 Task: Explore Airbnb accommodation in Dukku, Nigeria from 17th December, 2023 to 21st December, 2023 for 2 adults. Place can be private room with 1  bedroom having 2 beds and 1 bathroom. Property type can be flat. Amenities needed are: wifi.
Action: Mouse moved to (411, 69)
Screenshot: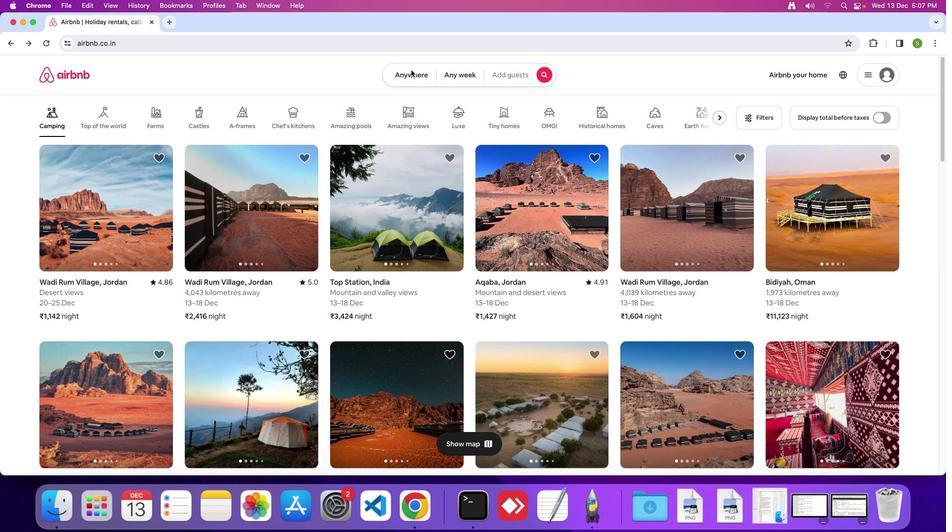 
Action: Mouse pressed left at (411, 69)
Screenshot: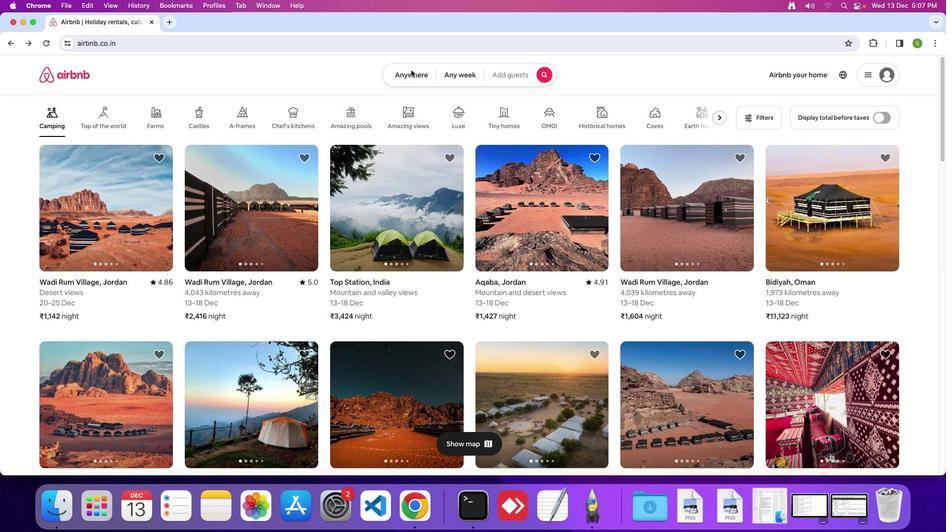 
Action: Mouse moved to (408, 74)
Screenshot: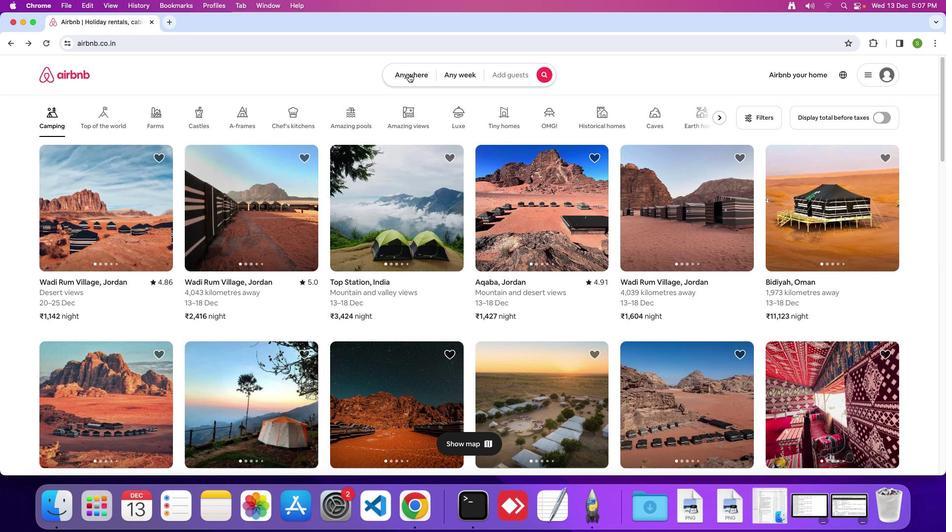 
Action: Mouse pressed left at (408, 74)
Screenshot: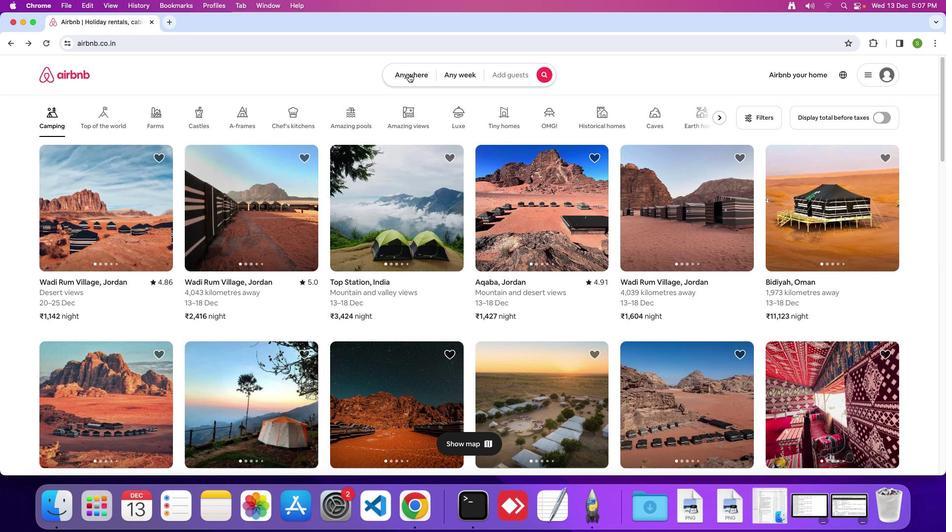 
Action: Mouse moved to (354, 100)
Screenshot: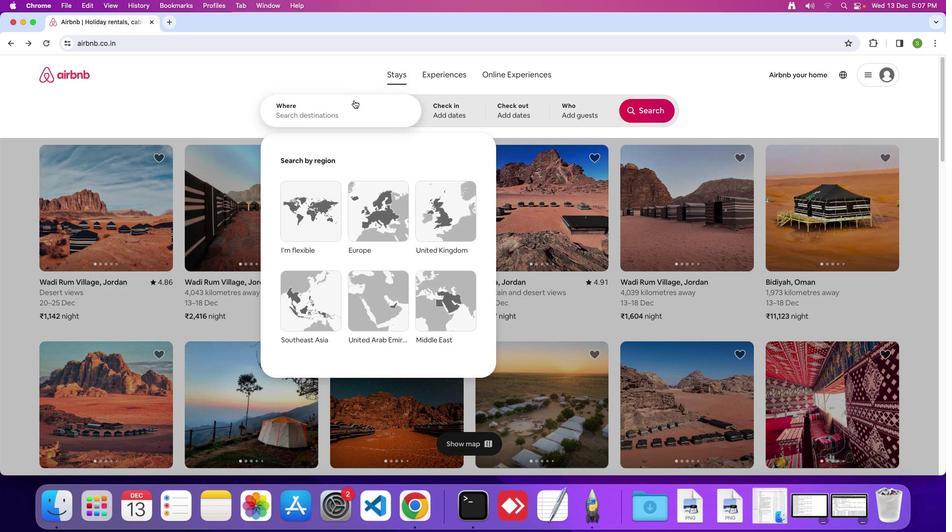 
Action: Mouse pressed left at (354, 100)
Screenshot: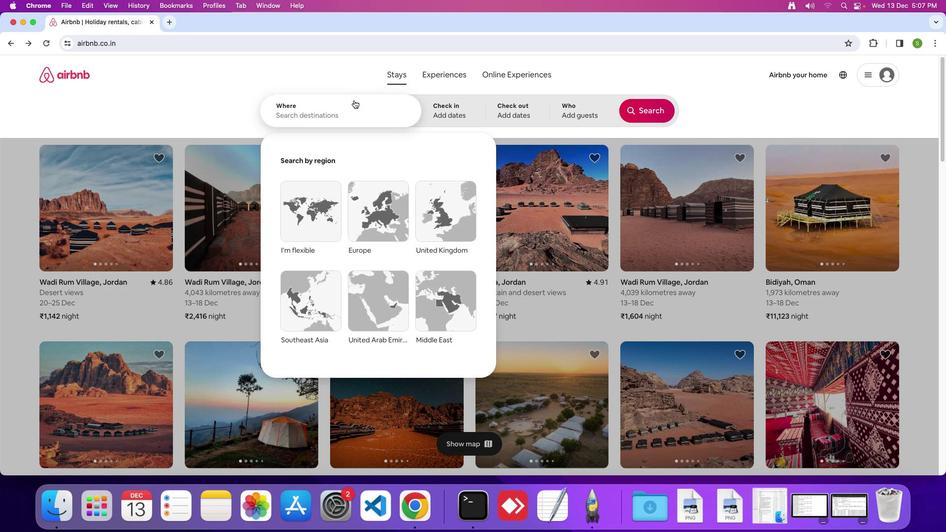 
Action: Mouse moved to (355, 100)
Screenshot: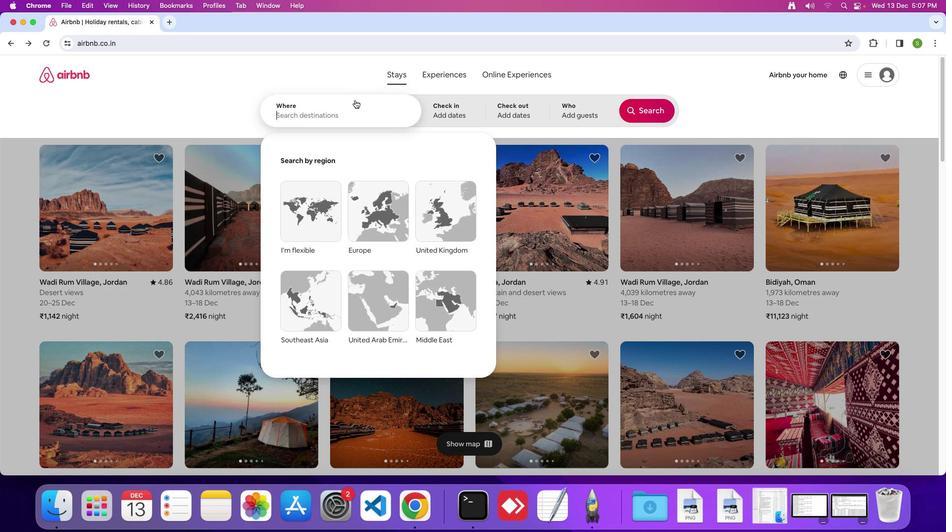 
Action: Key pressed 'D'Key.caps_lock
Screenshot: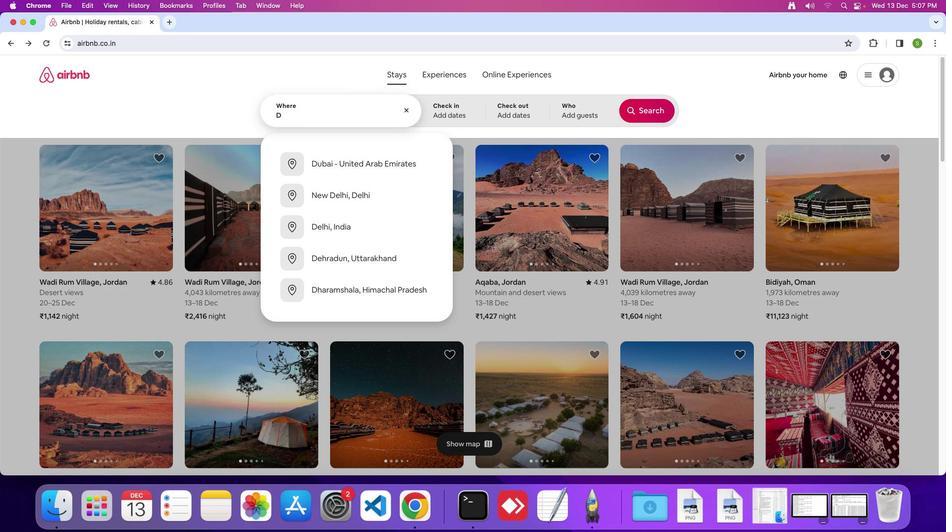 
Action: Mouse moved to (355, 100)
Screenshot: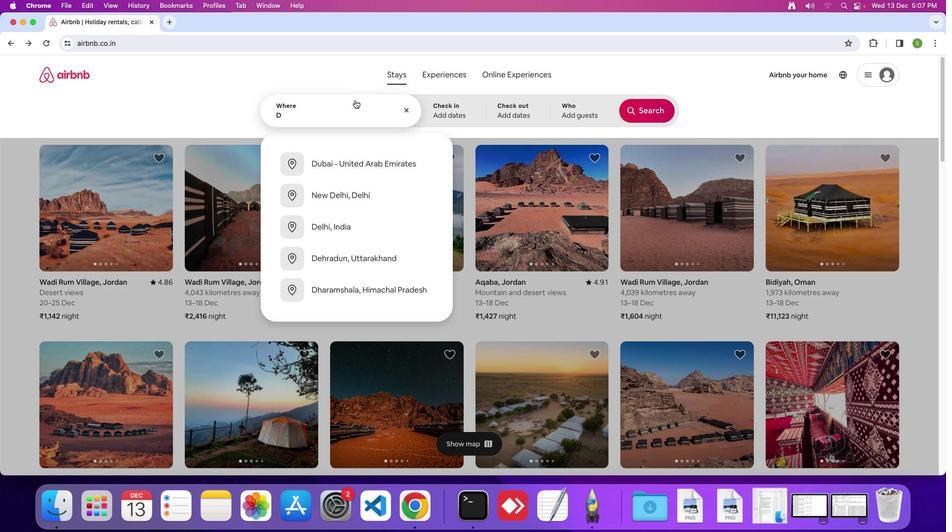 
Action: Key pressed 'u''k''k''u'','Key.spaceKey.shift'N''i''g''r''i''a'Key.leftKey.leftKey.left'a'Key.rightKey.leftKey.backspace'e'Key.rightKey.rightKey.rightKey.enter
Screenshot: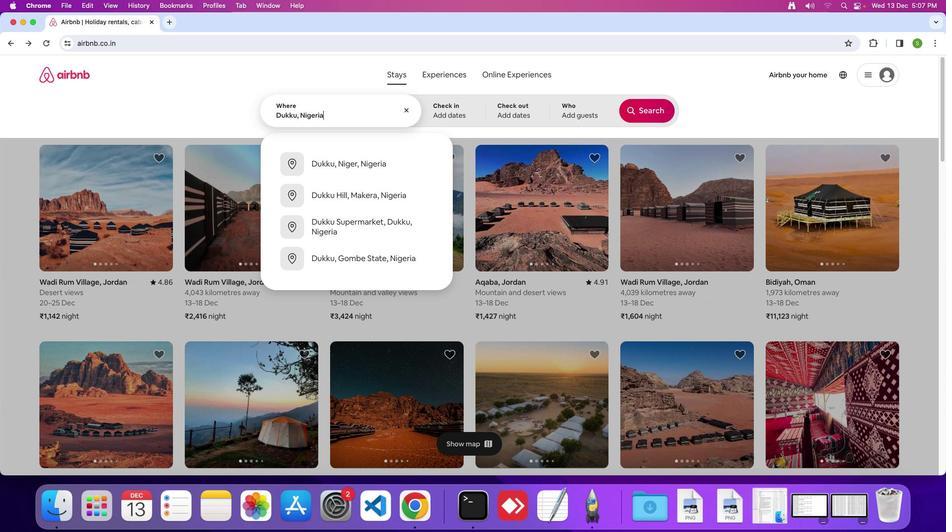 
Action: Mouse moved to (306, 304)
Screenshot: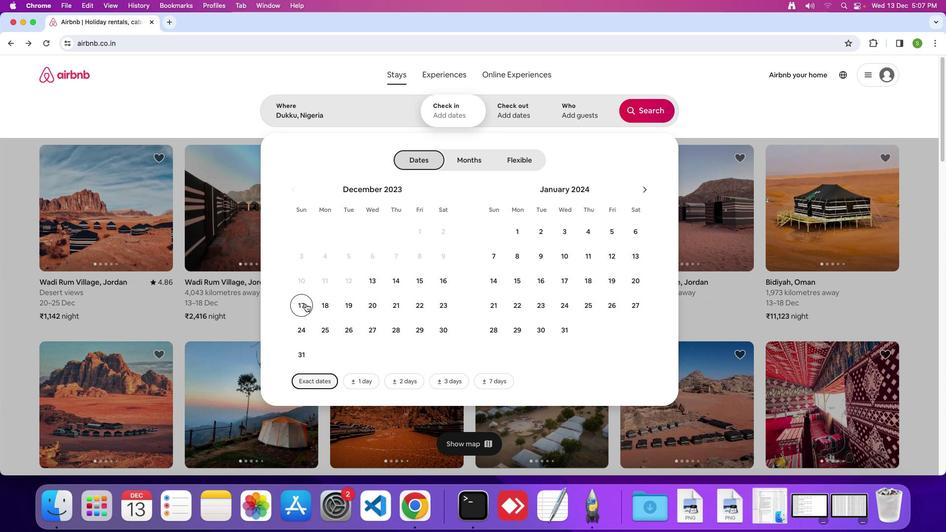 
Action: Mouse pressed left at (306, 304)
Screenshot: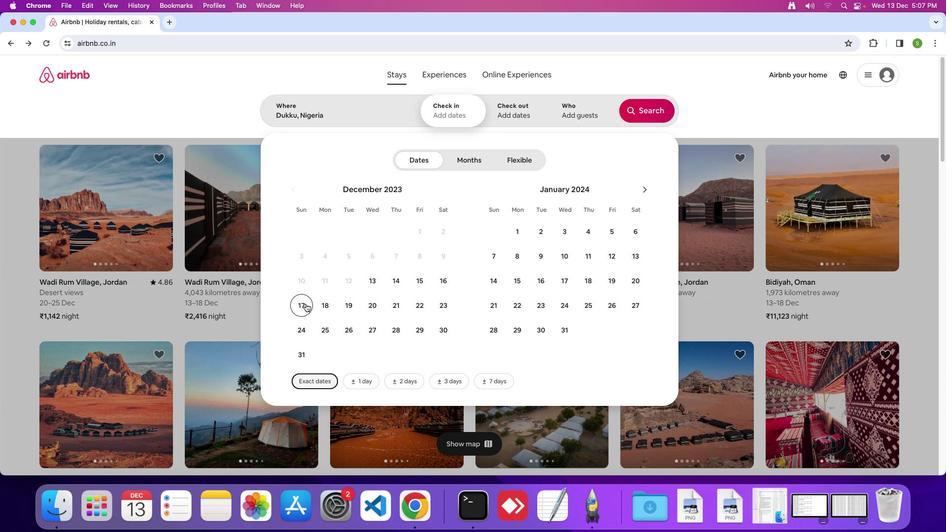 
Action: Mouse moved to (391, 305)
Screenshot: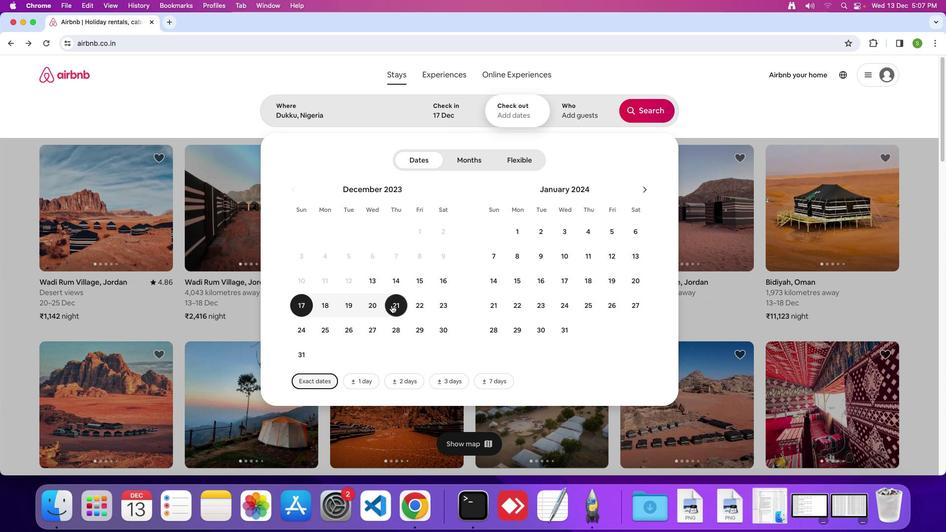 
Action: Mouse pressed left at (391, 305)
Screenshot: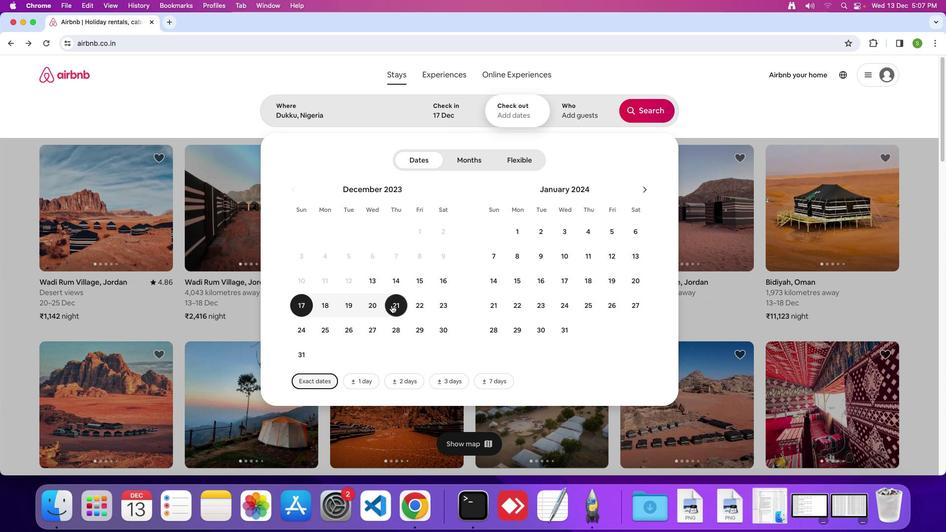 
Action: Mouse moved to (578, 115)
Screenshot: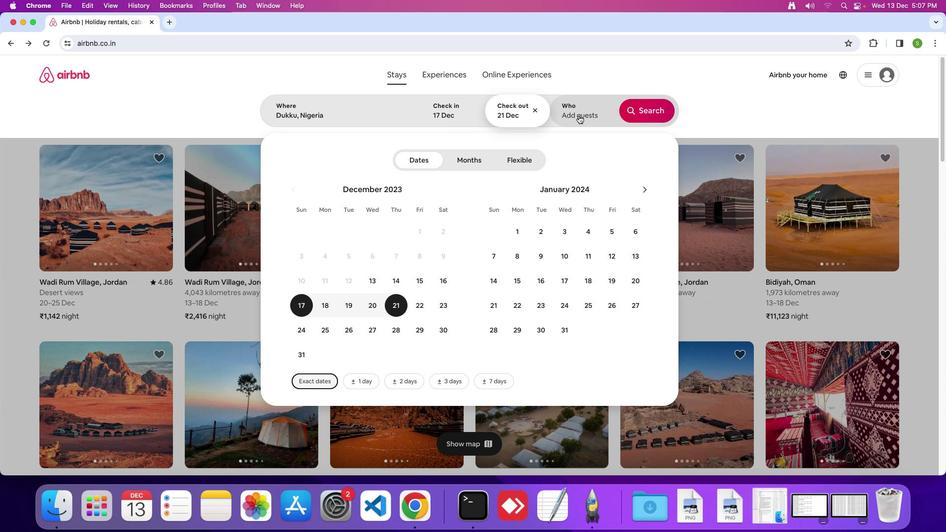
Action: Mouse pressed left at (578, 115)
Screenshot: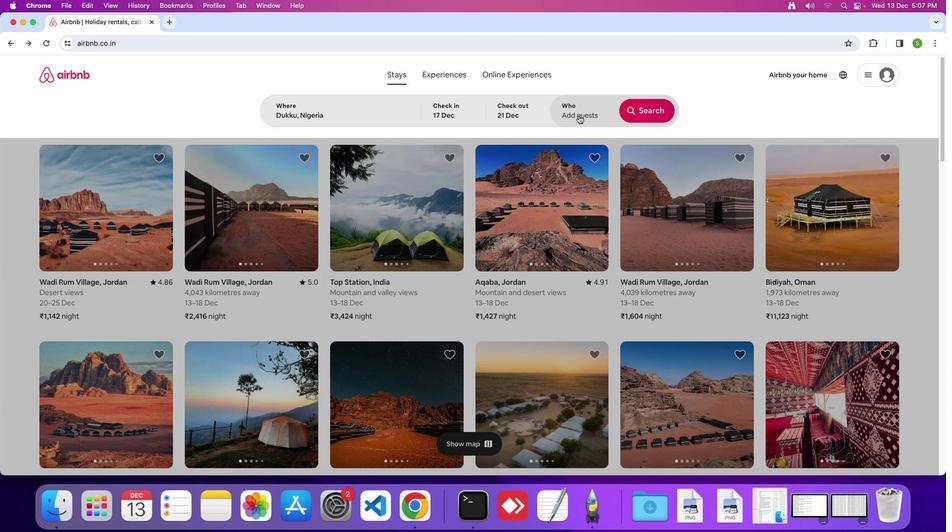 
Action: Mouse moved to (652, 166)
Screenshot: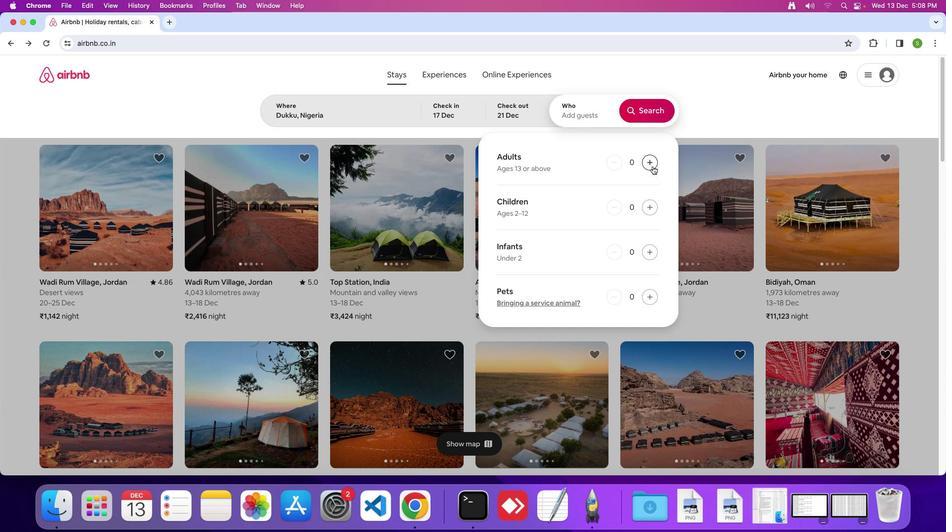 
Action: Mouse pressed left at (652, 166)
Screenshot: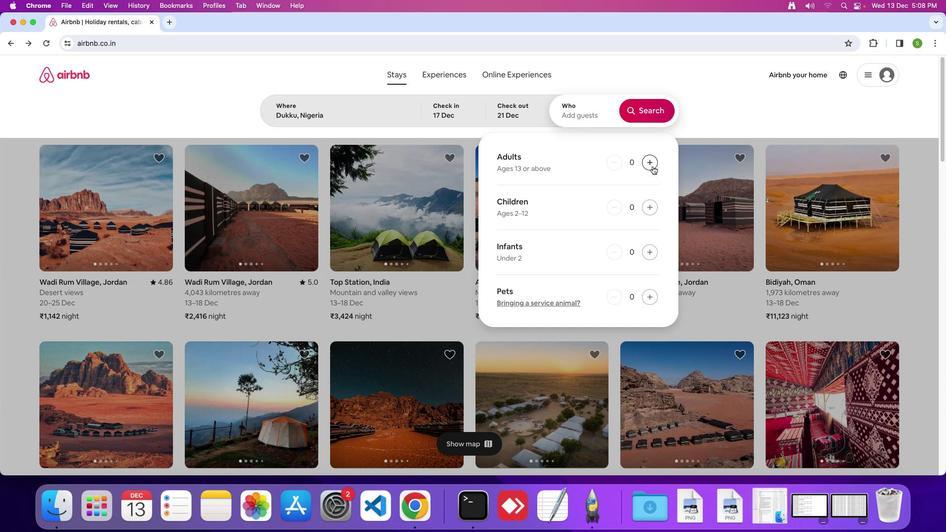 
Action: Mouse moved to (652, 164)
Screenshot: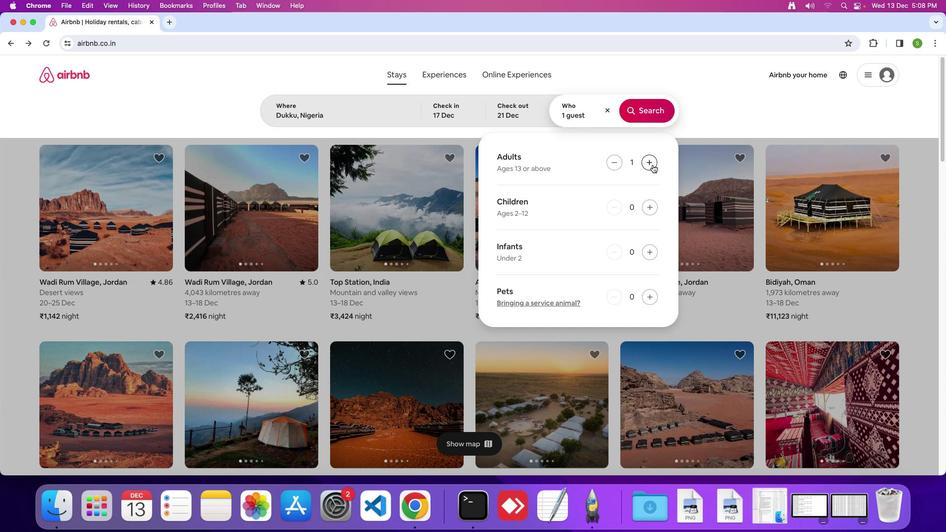 
Action: Mouse pressed left at (652, 164)
Screenshot: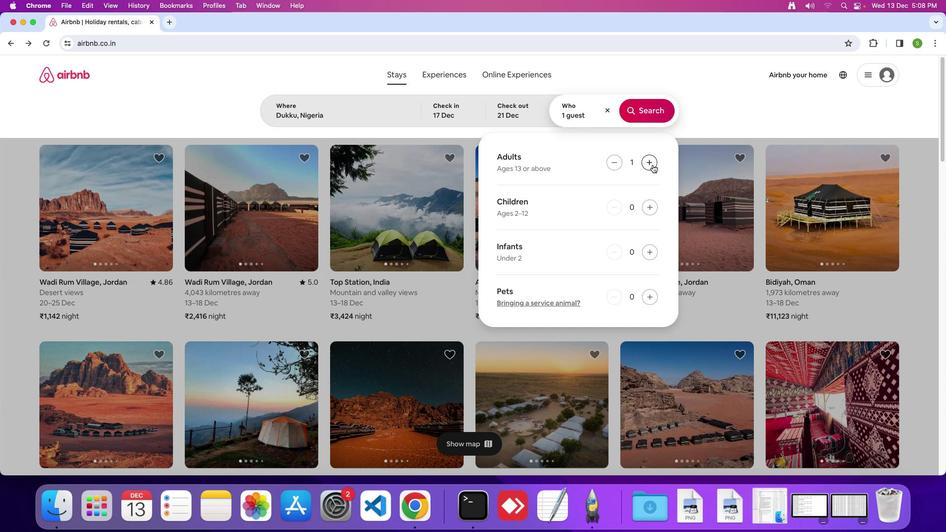 
Action: Mouse moved to (642, 118)
Screenshot: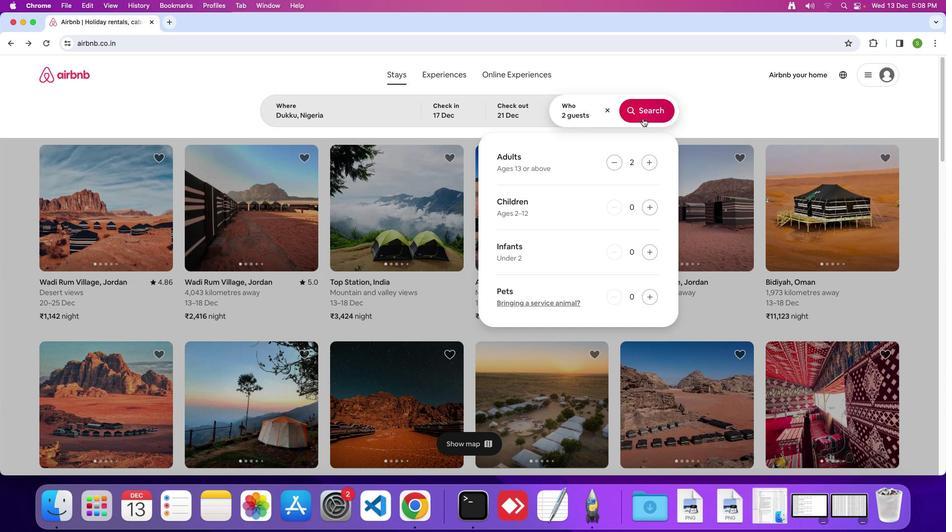 
Action: Mouse pressed left at (642, 118)
Screenshot: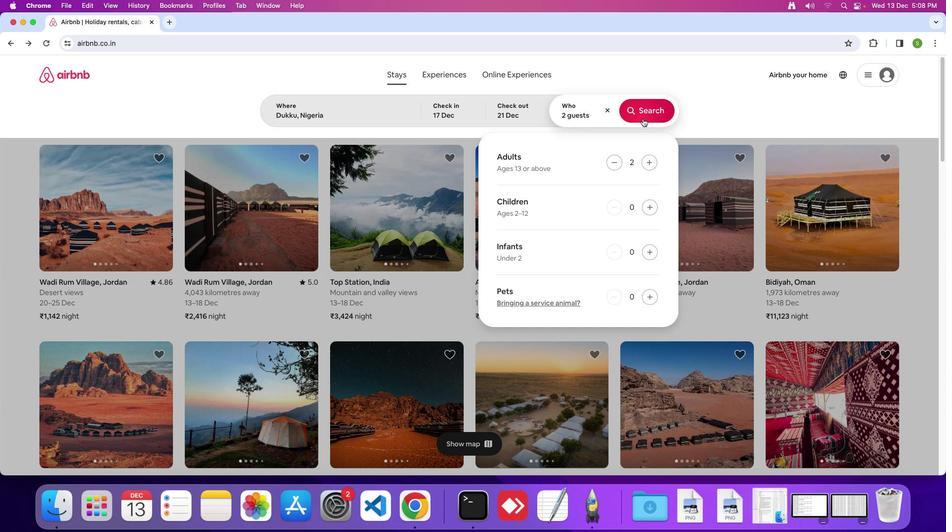 
Action: Mouse moved to (780, 115)
Screenshot: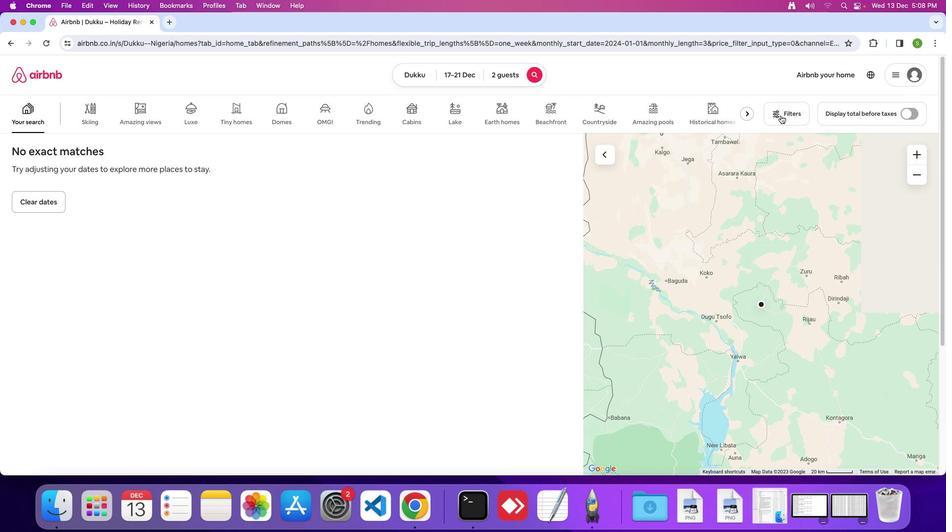 
Action: Mouse pressed left at (780, 115)
Screenshot: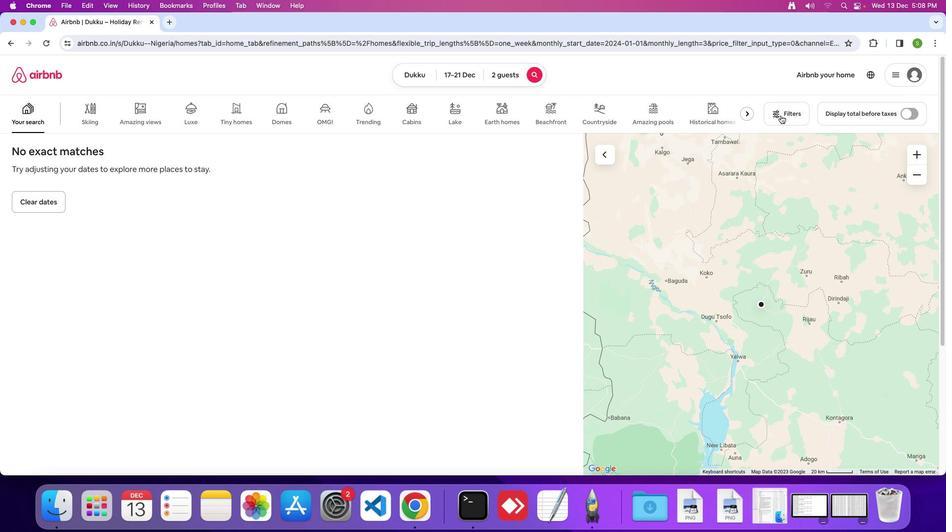 
Action: Mouse moved to (495, 230)
Screenshot: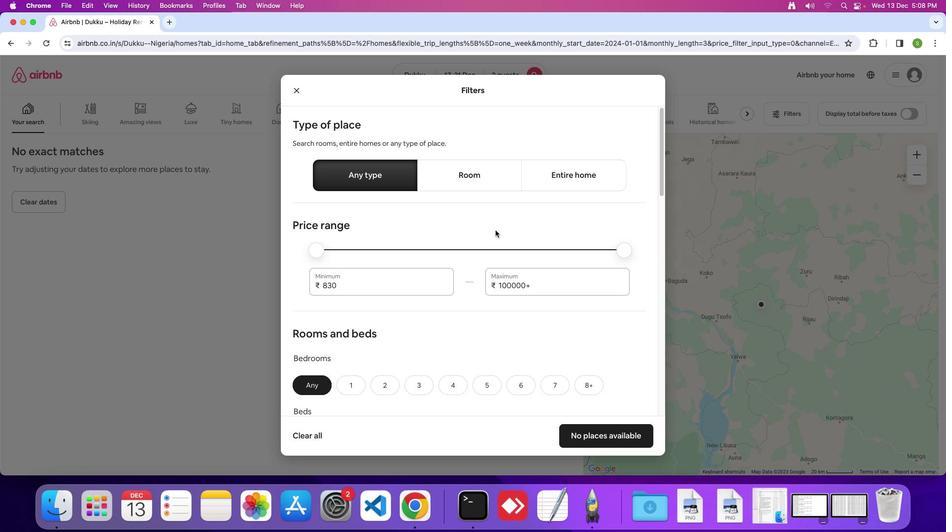 
Action: Mouse scrolled (495, 230) with delta (0, 0)
Screenshot: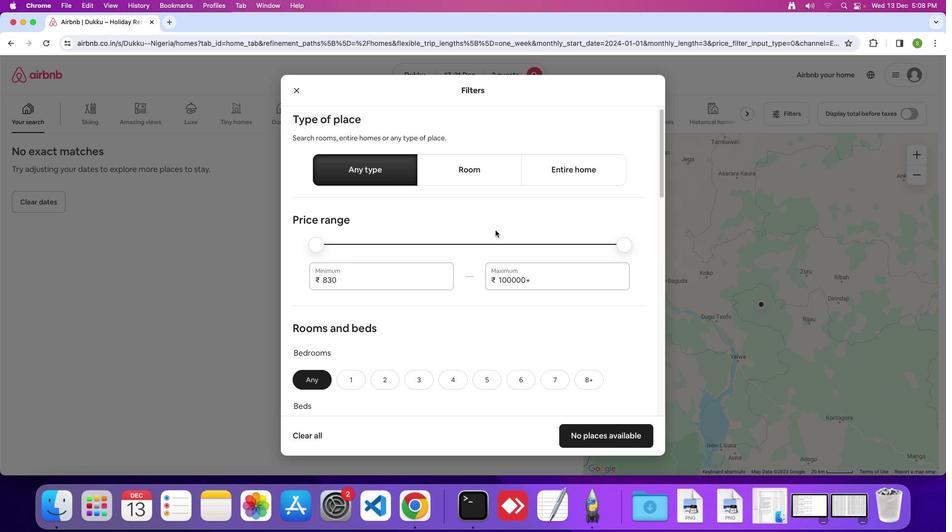 
Action: Mouse scrolled (495, 230) with delta (0, 0)
Screenshot: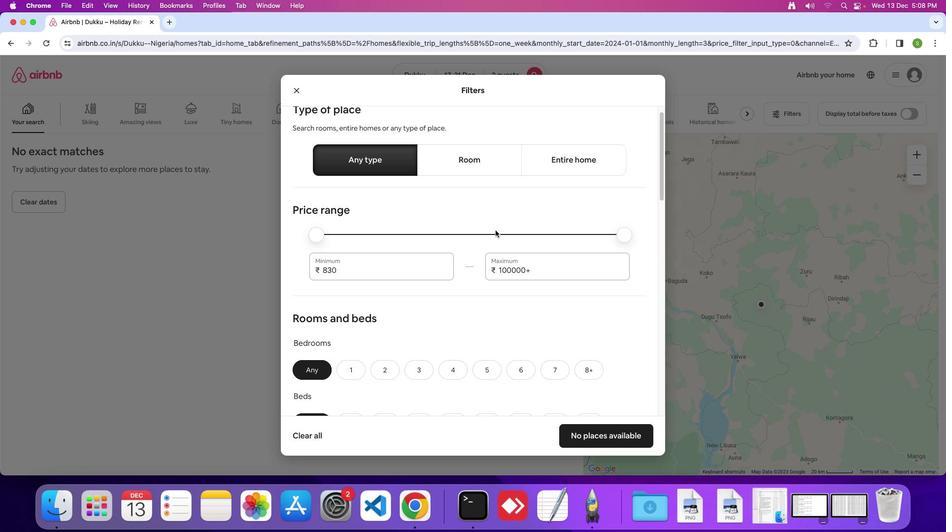 
Action: Mouse scrolled (495, 230) with delta (0, 0)
Screenshot: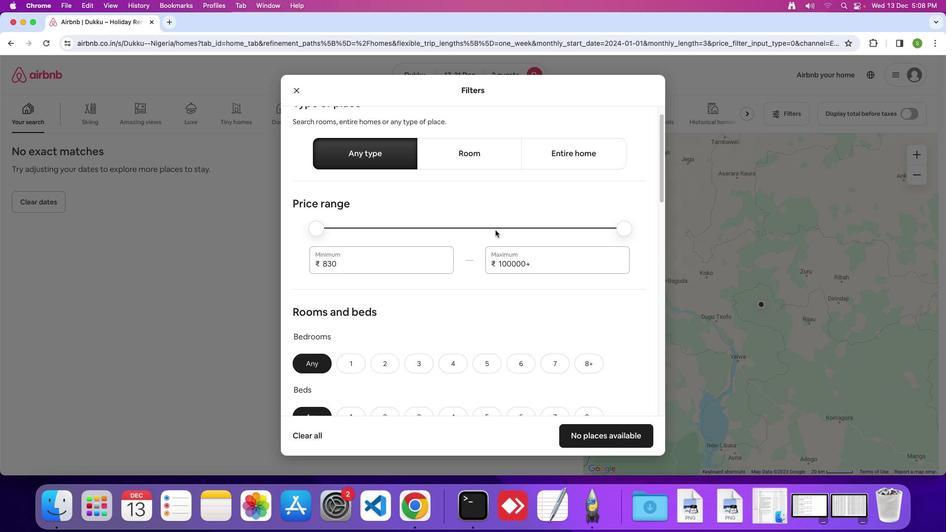 
Action: Mouse scrolled (495, 230) with delta (0, 0)
Screenshot: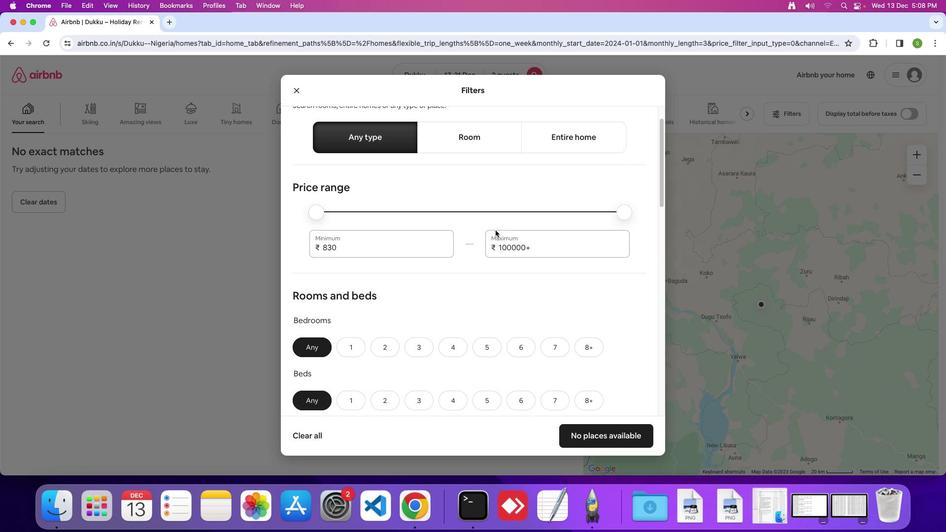 
Action: Mouse scrolled (495, 230) with delta (0, 0)
Screenshot: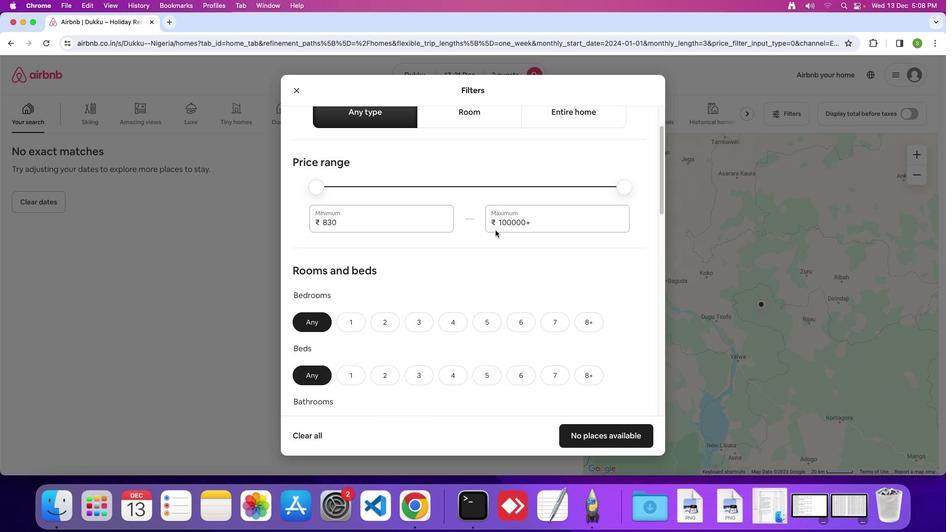 
Action: Mouse scrolled (495, 230) with delta (0, 0)
Screenshot: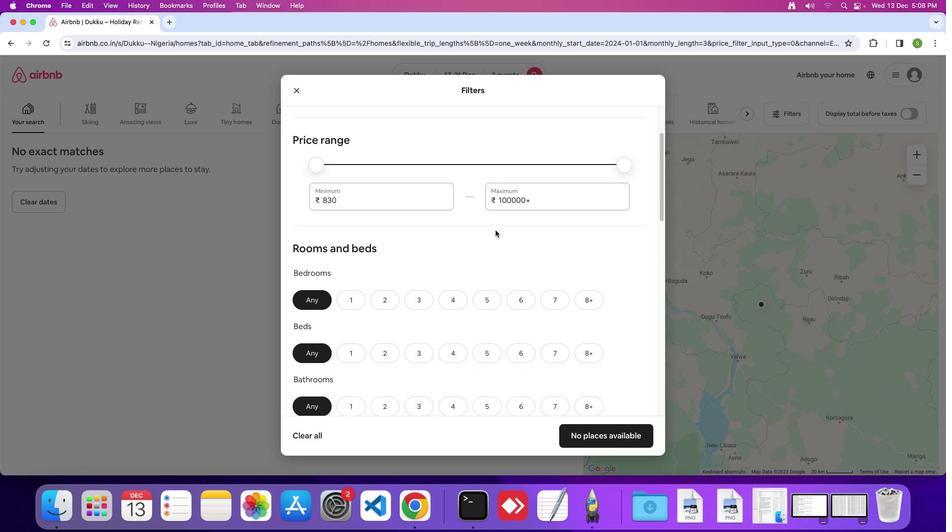 
Action: Mouse moved to (495, 230)
Screenshot: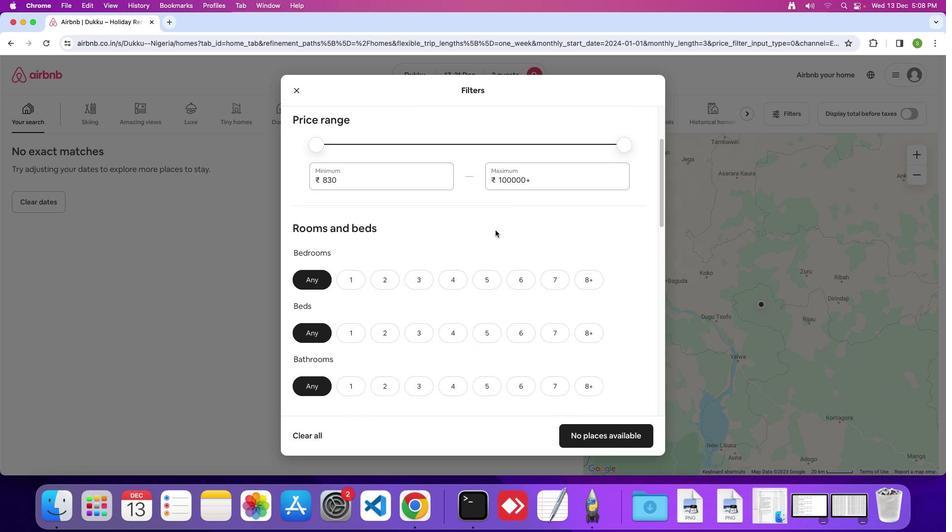 
Action: Mouse scrolled (495, 230) with delta (0, 0)
Screenshot: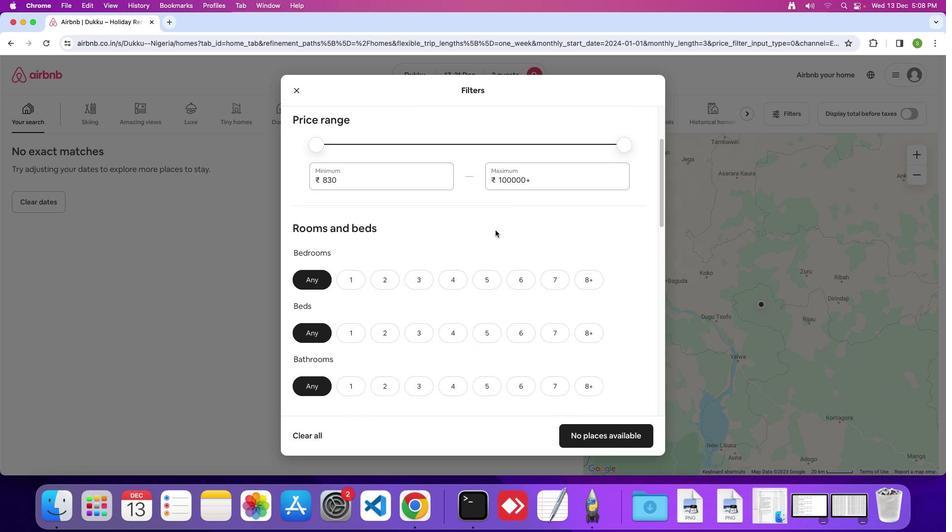 
Action: Mouse scrolled (495, 230) with delta (0, -1)
Screenshot: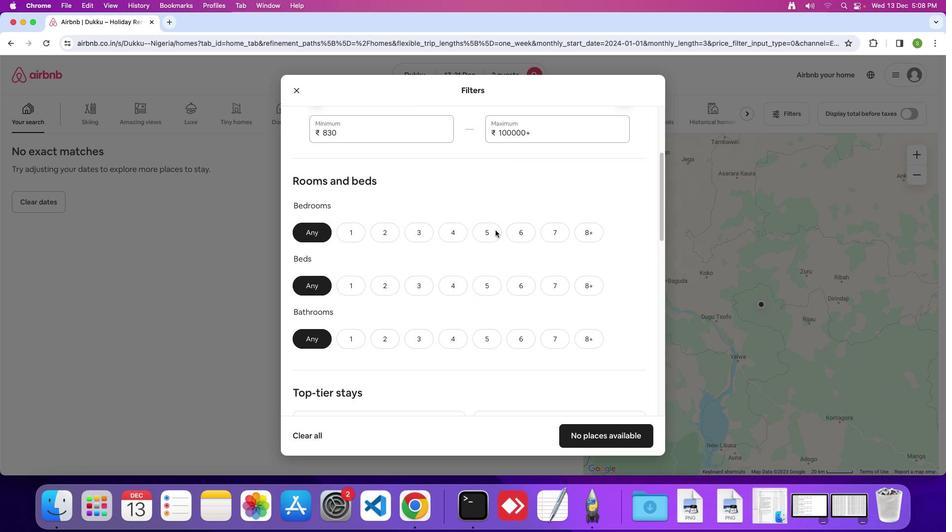 
Action: Mouse scrolled (495, 230) with delta (0, 0)
Screenshot: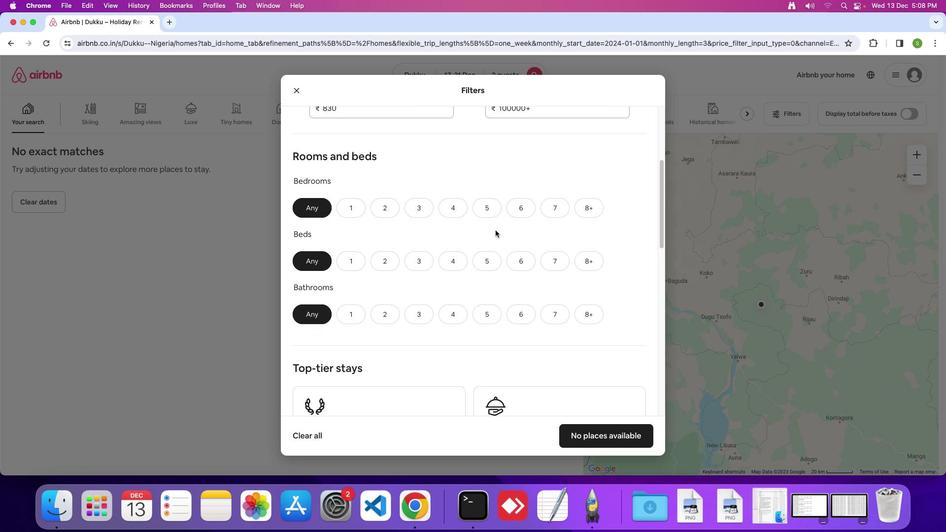
Action: Mouse scrolled (495, 230) with delta (0, 0)
Screenshot: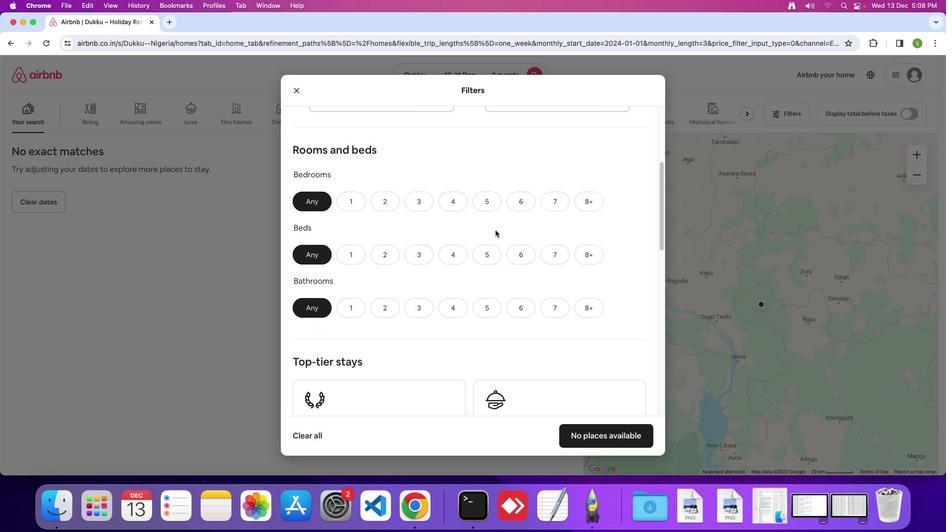 
Action: Mouse moved to (358, 195)
Screenshot: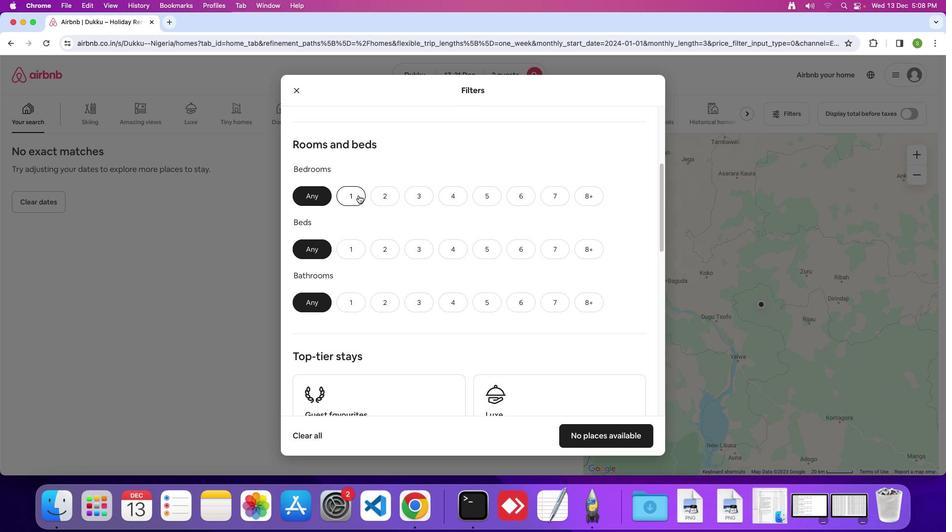 
Action: Mouse pressed left at (358, 195)
Screenshot: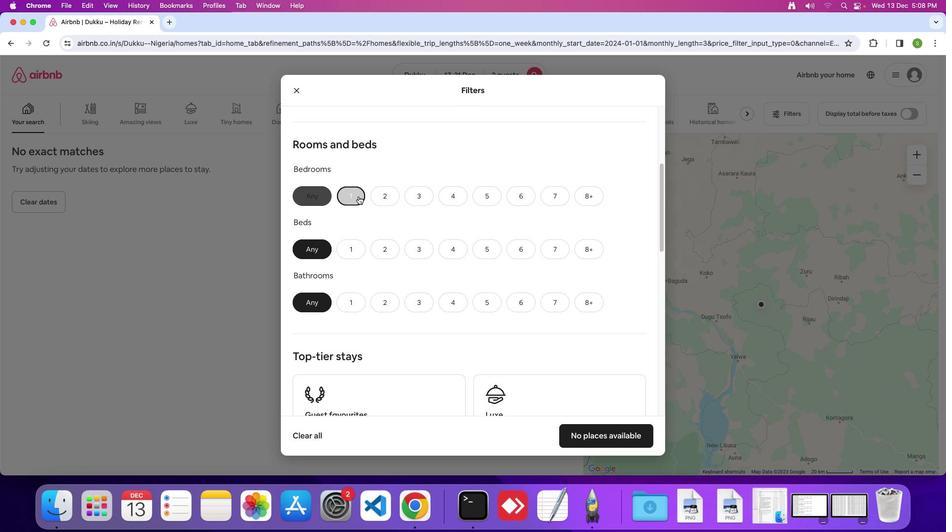 
Action: Mouse moved to (387, 253)
Screenshot: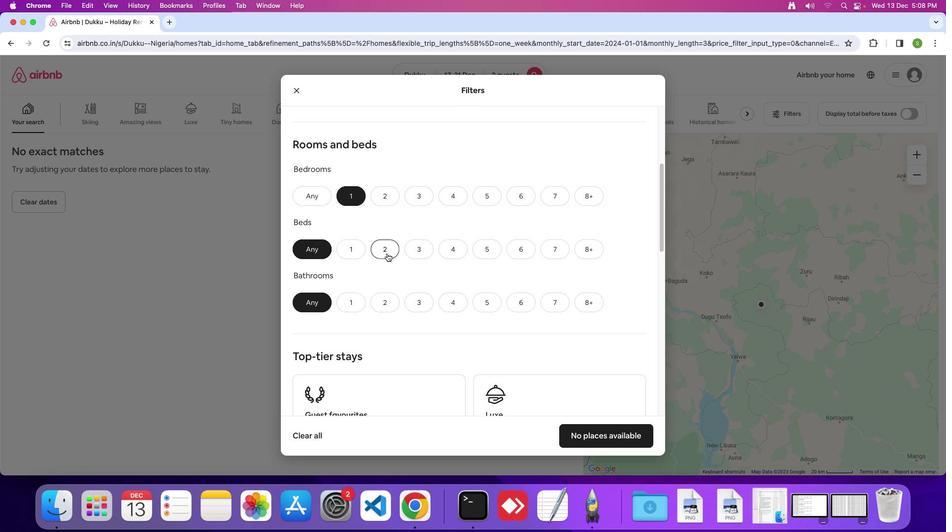 
Action: Mouse pressed left at (387, 253)
Screenshot: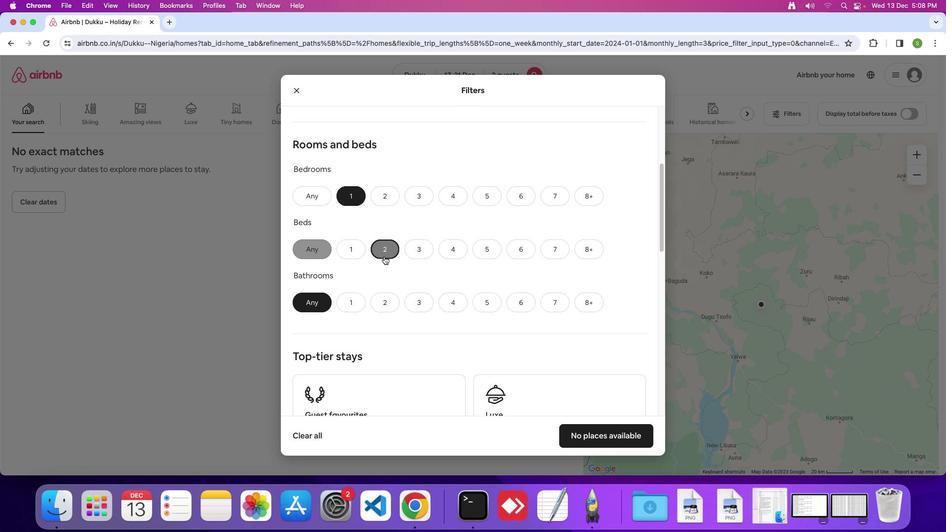 
Action: Mouse moved to (347, 299)
Screenshot: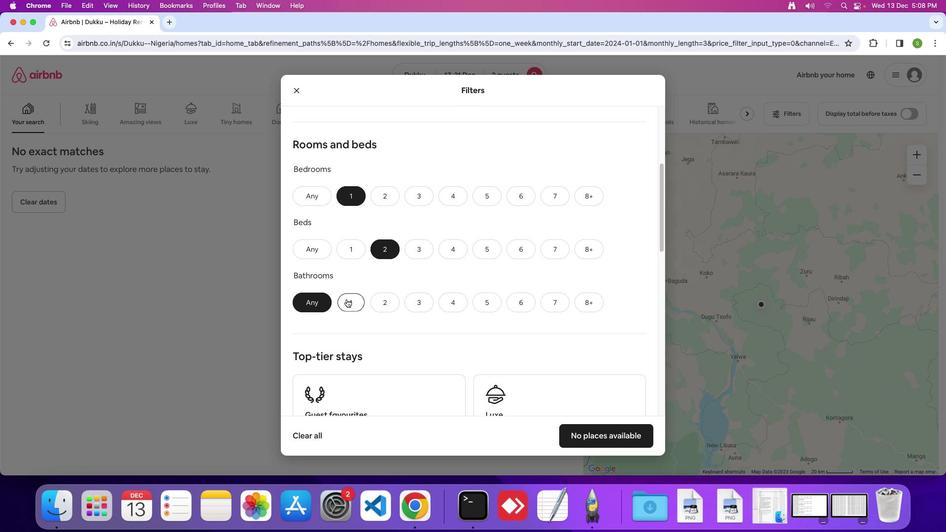 
Action: Mouse pressed left at (347, 299)
Screenshot: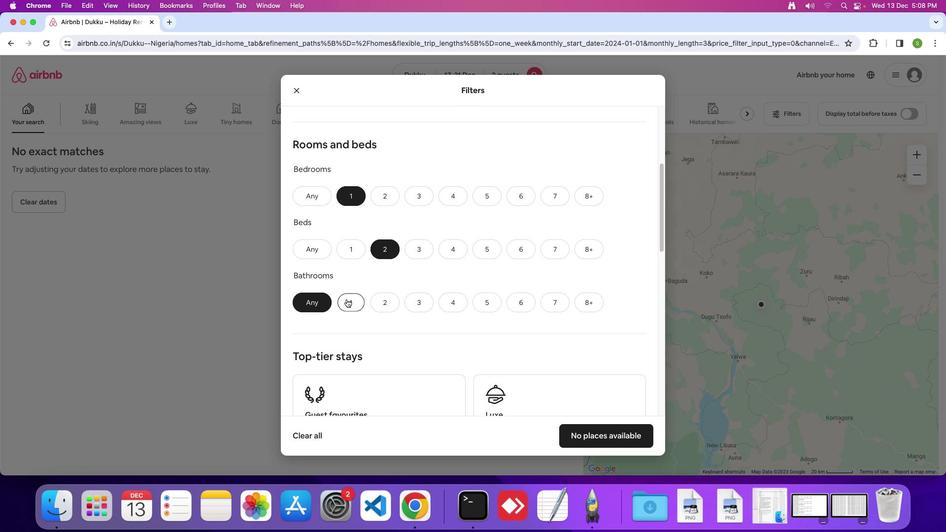 
Action: Mouse moved to (515, 236)
Screenshot: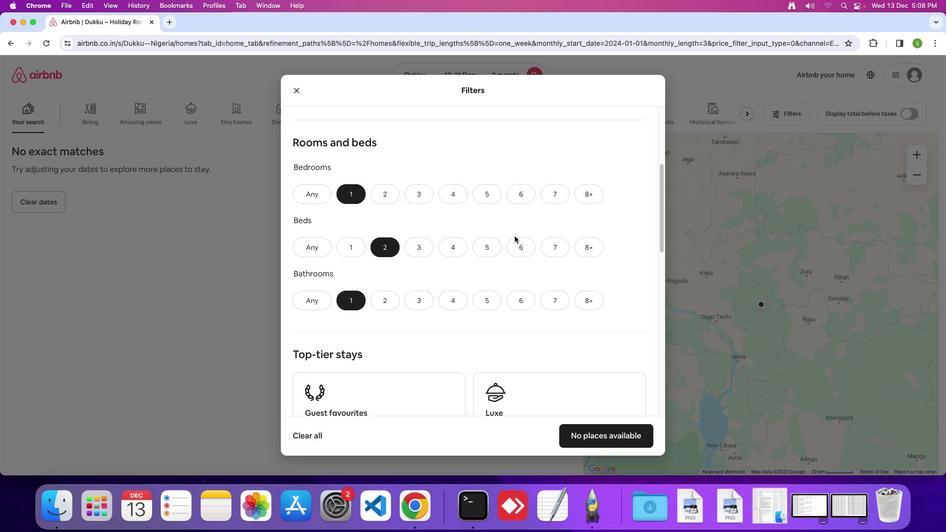
Action: Mouse scrolled (515, 236) with delta (0, 0)
Screenshot: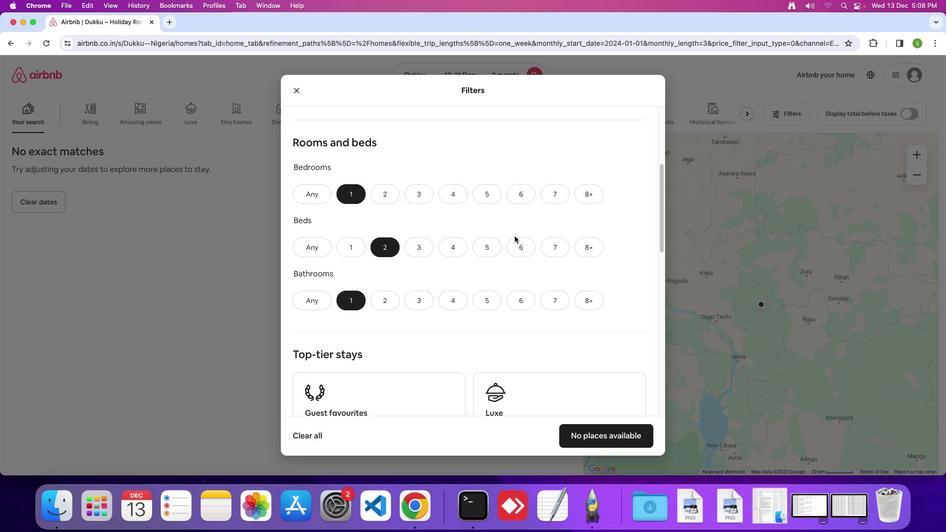 
Action: Mouse moved to (514, 236)
Screenshot: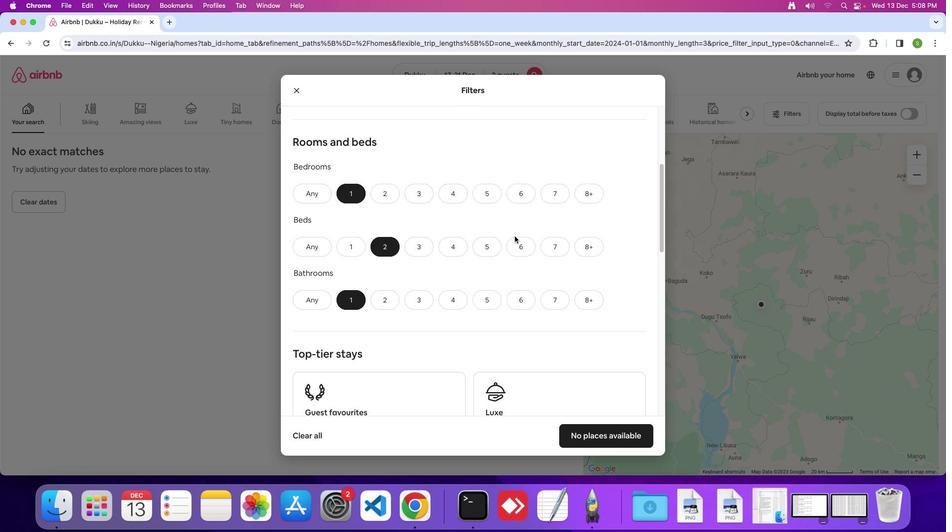 
Action: Mouse scrolled (514, 236) with delta (0, 0)
Screenshot: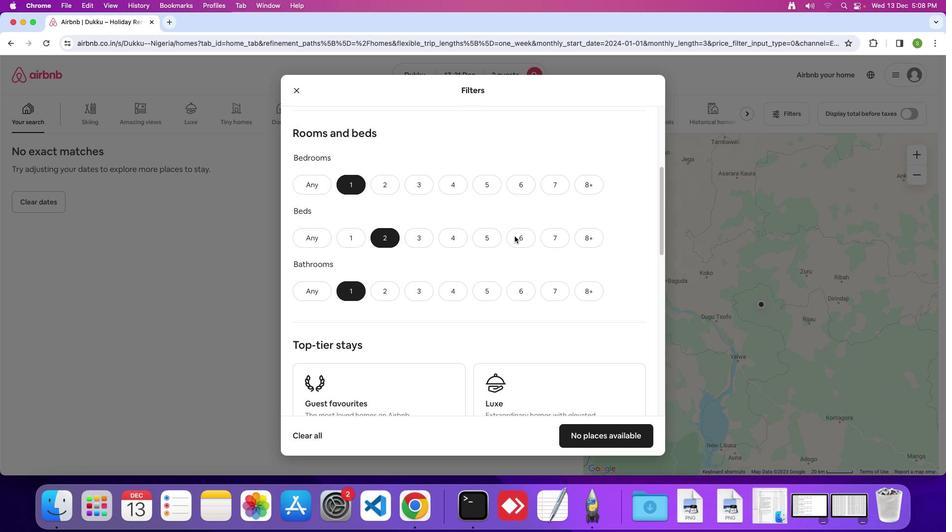 
Action: Mouse scrolled (514, 236) with delta (0, 0)
Screenshot: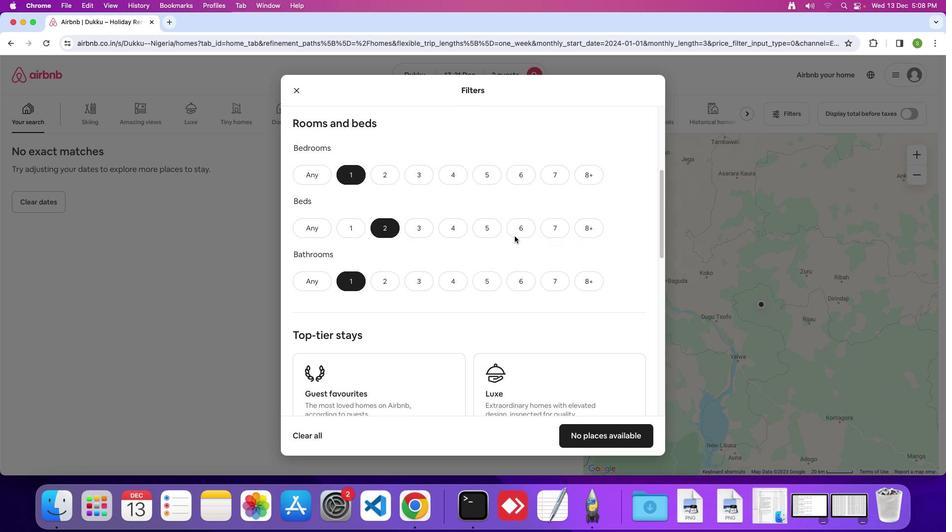 
Action: Mouse moved to (514, 236)
Screenshot: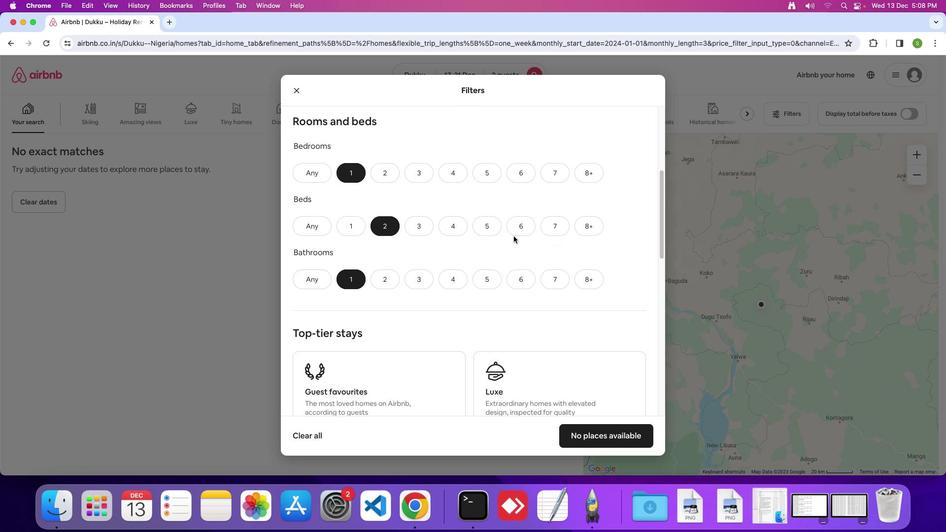 
Action: Mouse scrolled (514, 236) with delta (0, 0)
Screenshot: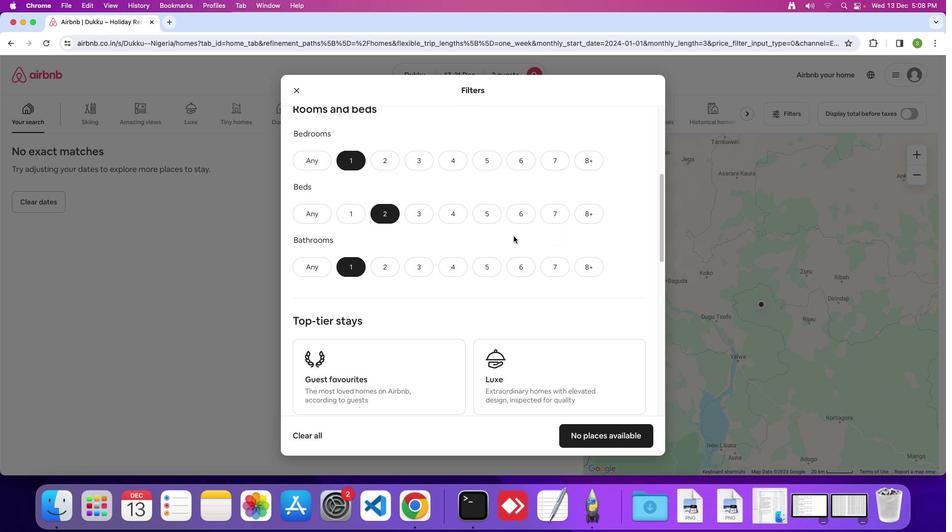 
Action: Mouse scrolled (514, 236) with delta (0, 0)
Screenshot: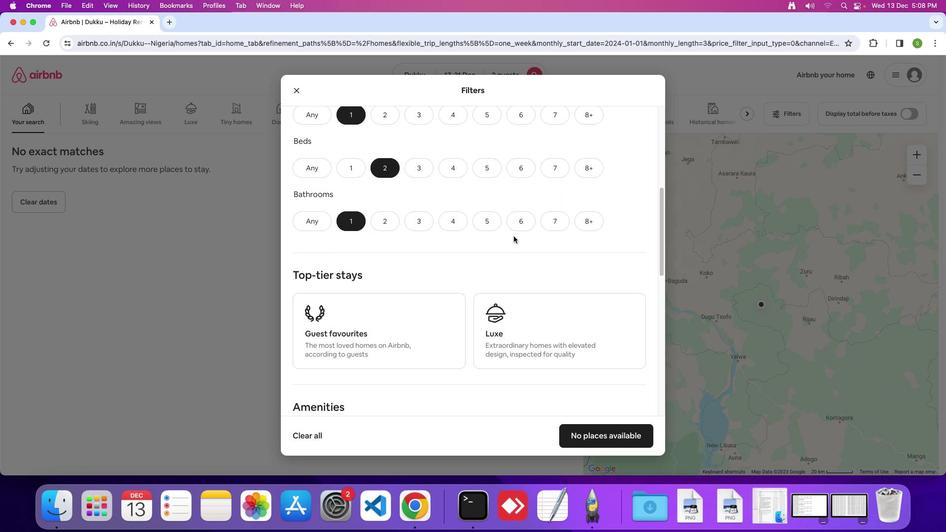 
Action: Mouse scrolled (514, 236) with delta (0, -1)
Screenshot: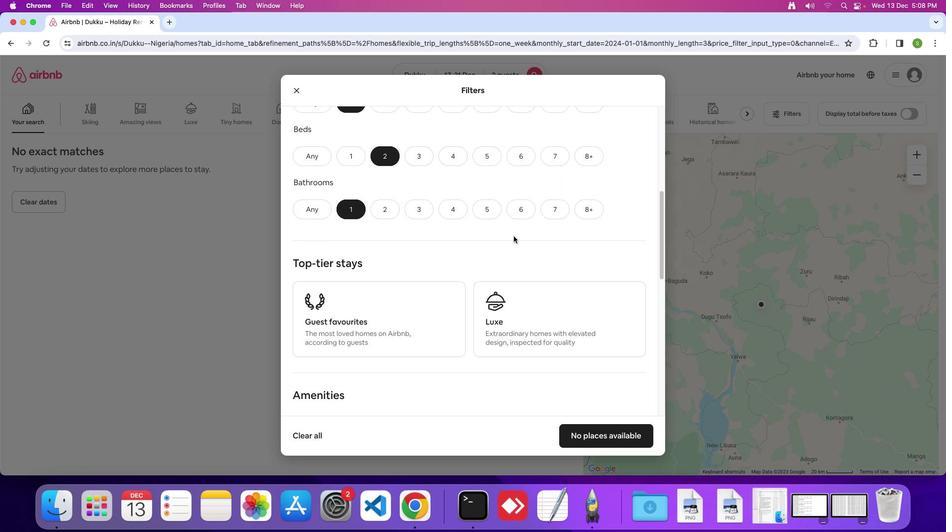 
Action: Mouse moved to (513, 236)
Screenshot: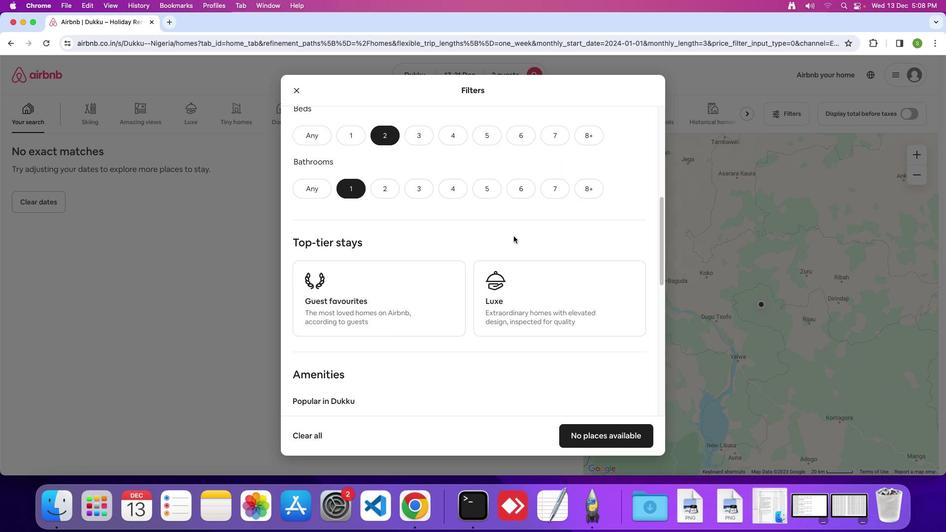 
Action: Mouse scrolled (513, 236) with delta (0, 0)
Screenshot: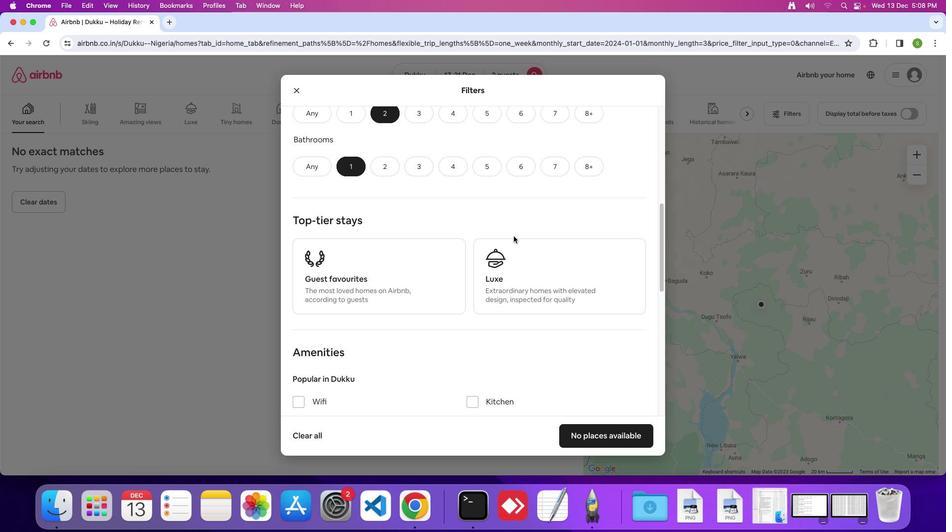 
Action: Mouse scrolled (513, 236) with delta (0, 0)
Screenshot: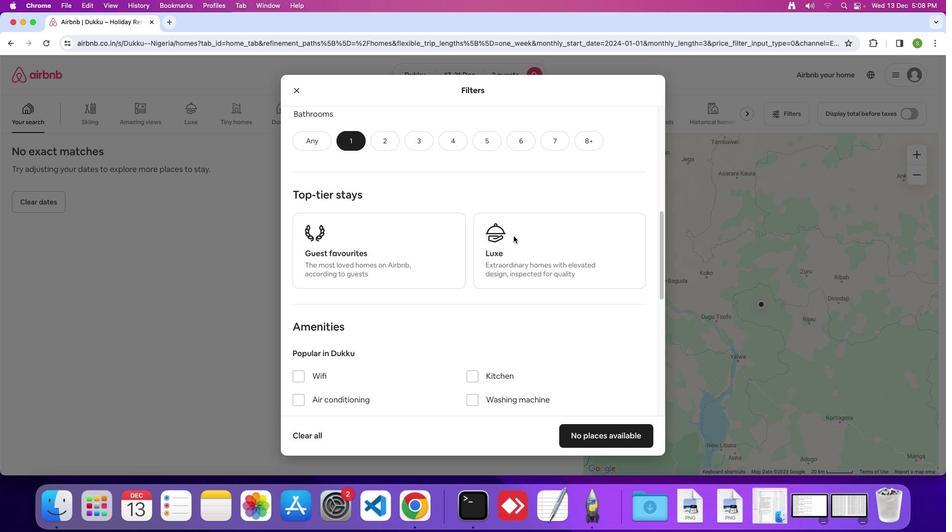 
Action: Mouse scrolled (513, 236) with delta (0, -1)
Screenshot: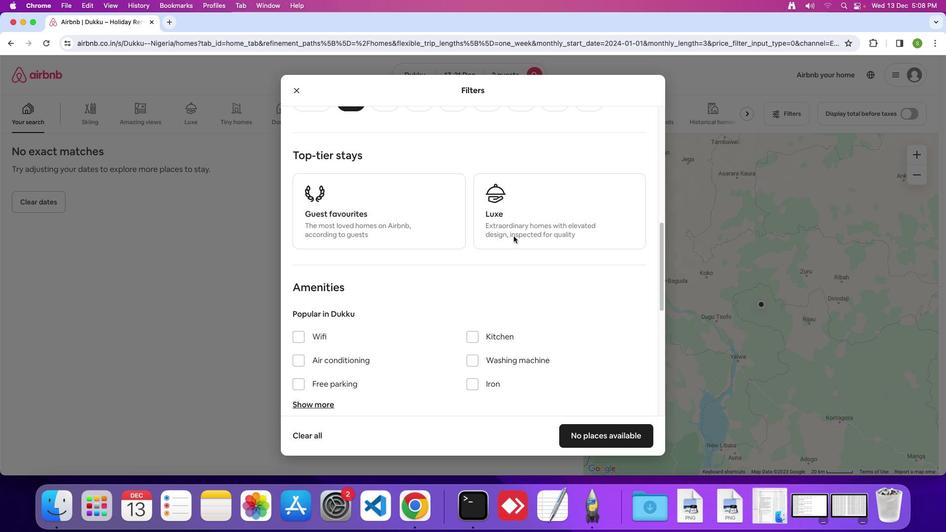 
Action: Mouse scrolled (513, 236) with delta (0, 0)
Screenshot: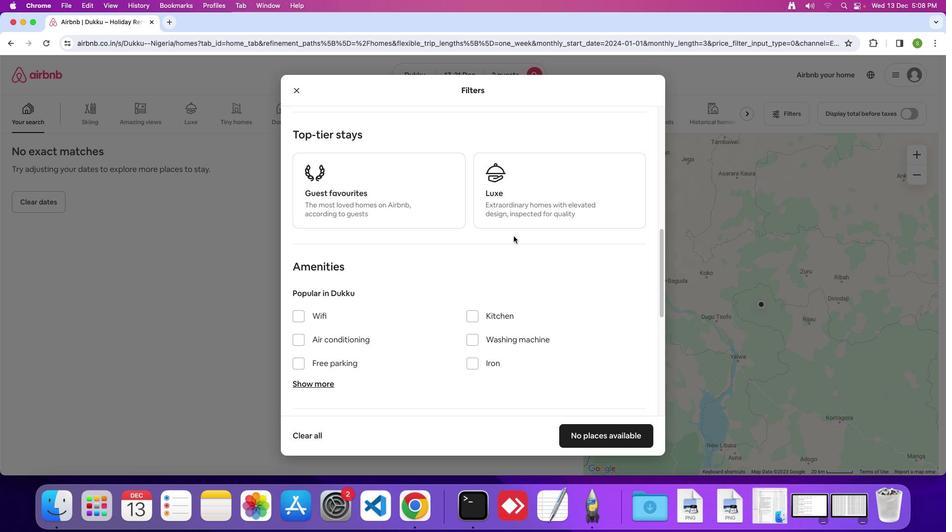 
Action: Mouse scrolled (513, 236) with delta (0, 0)
Screenshot: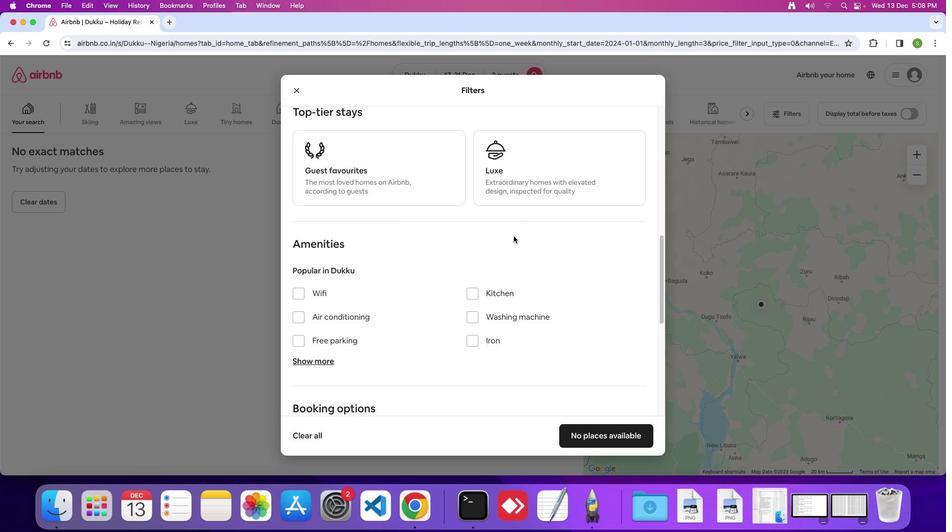 
Action: Mouse scrolled (513, 236) with delta (0, 0)
Screenshot: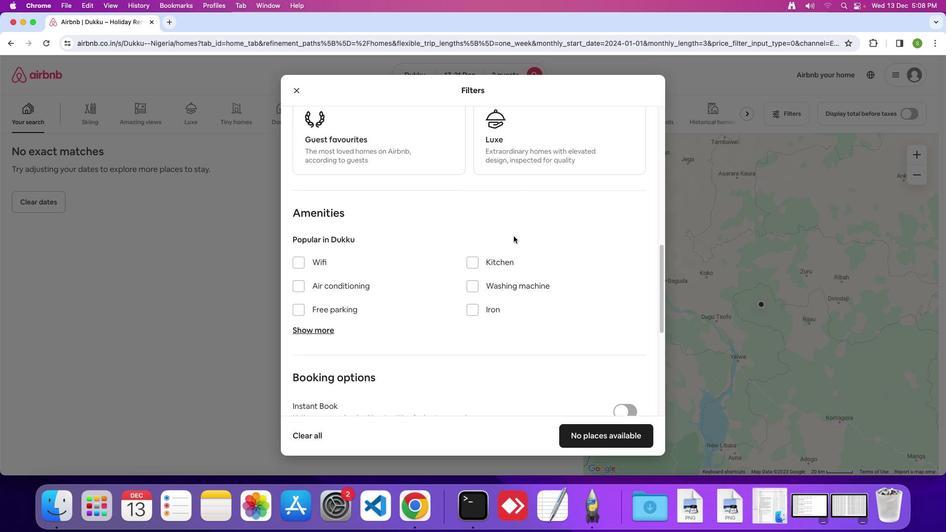 
Action: Mouse scrolled (513, 236) with delta (0, 0)
Screenshot: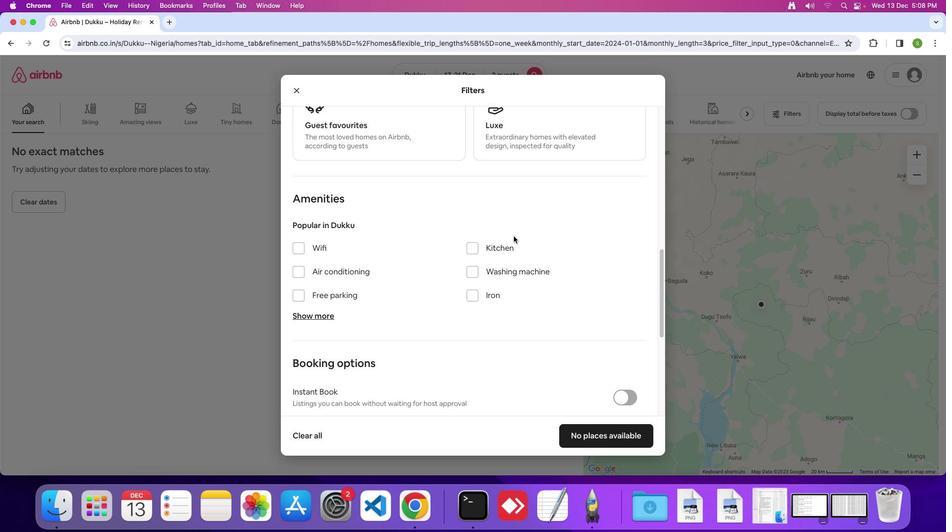 
Action: Mouse scrolled (513, 236) with delta (0, 0)
Screenshot: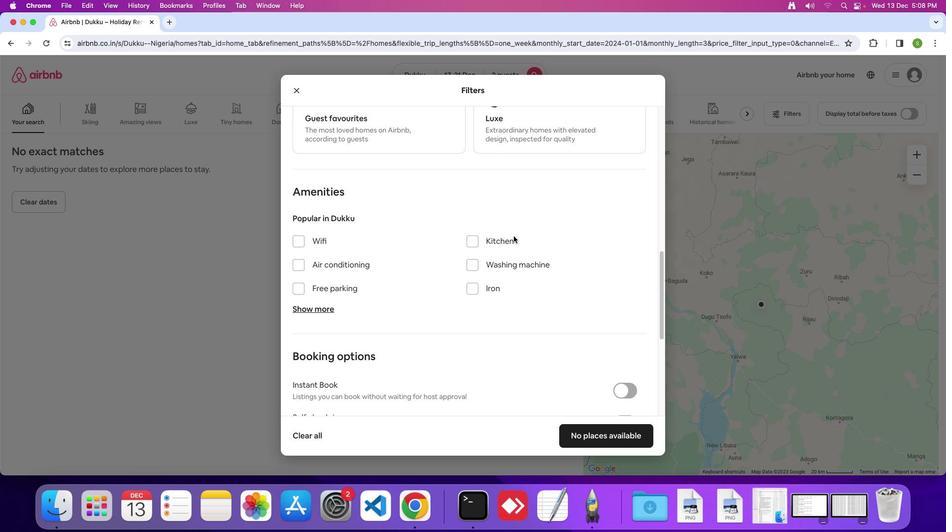 
Action: Mouse scrolled (513, 236) with delta (0, 0)
Screenshot: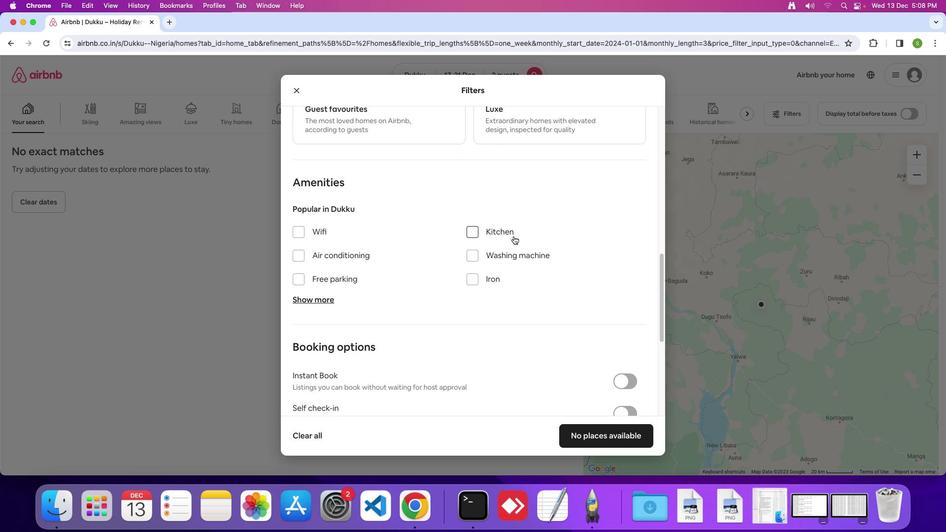 
Action: Mouse scrolled (513, 236) with delta (0, 0)
Screenshot: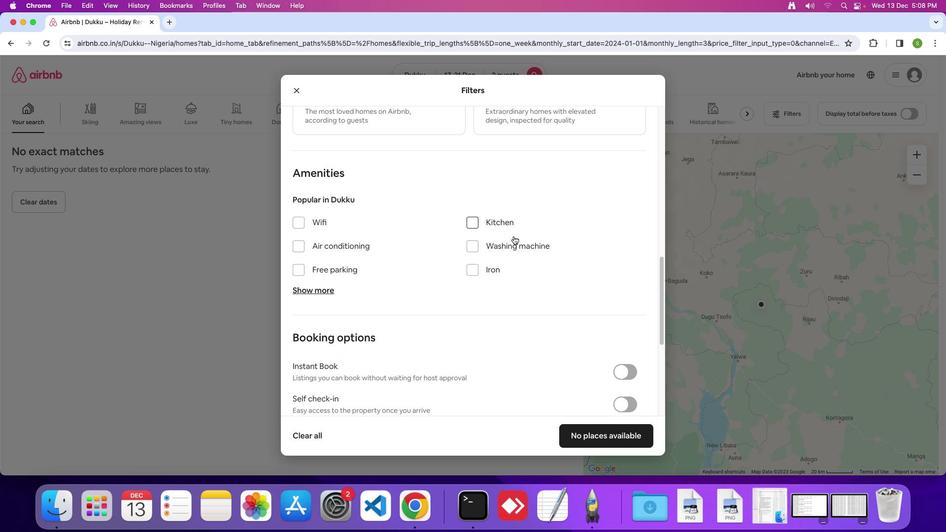 
Action: Mouse moved to (303, 223)
Screenshot: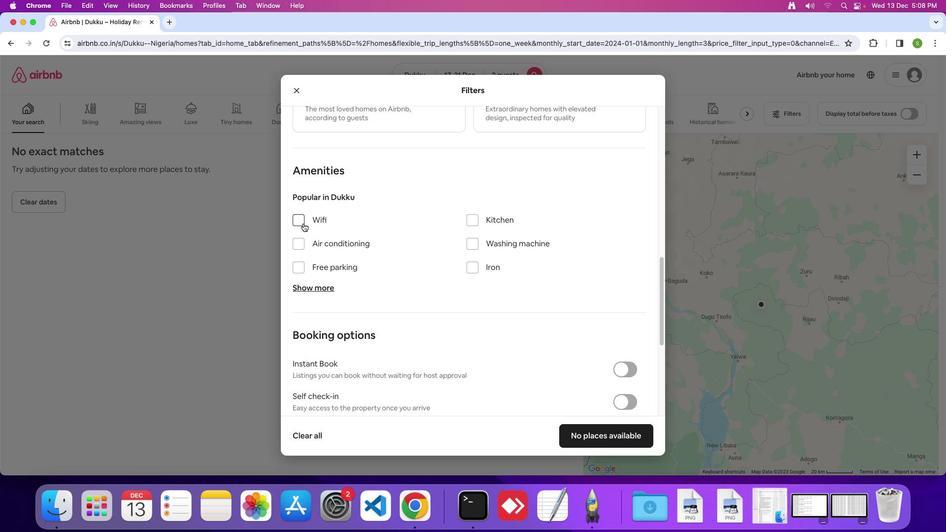 
Action: Mouse pressed left at (303, 223)
Screenshot: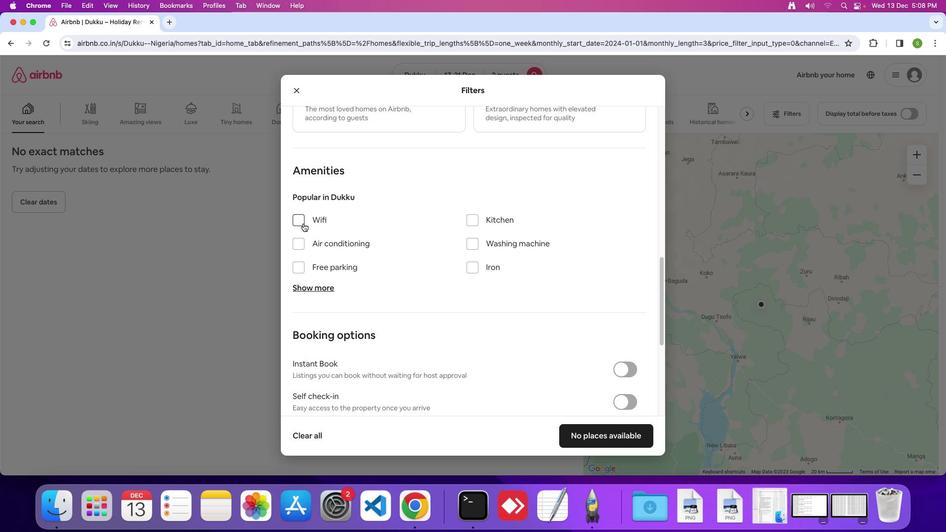 
Action: Mouse moved to (508, 231)
Screenshot: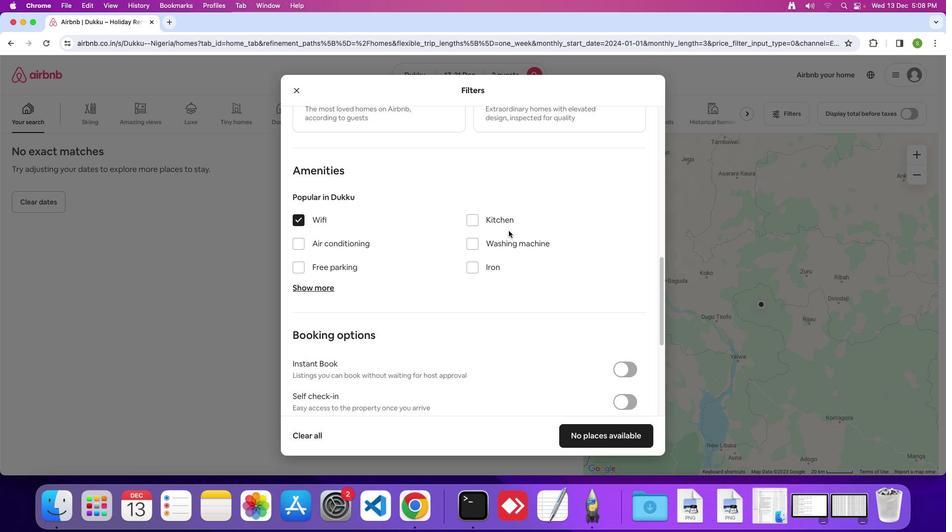 
Action: Mouse scrolled (508, 231) with delta (0, 0)
Screenshot: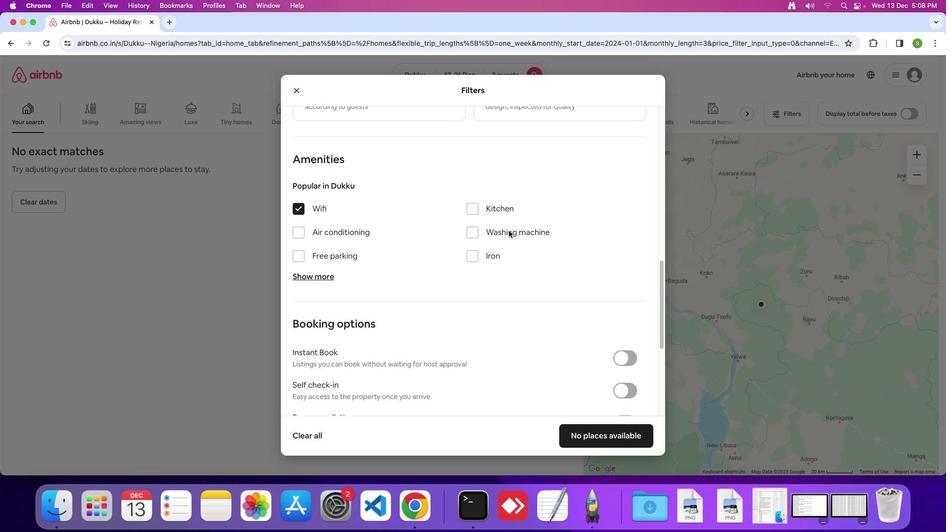 
Action: Mouse scrolled (508, 231) with delta (0, 0)
Screenshot: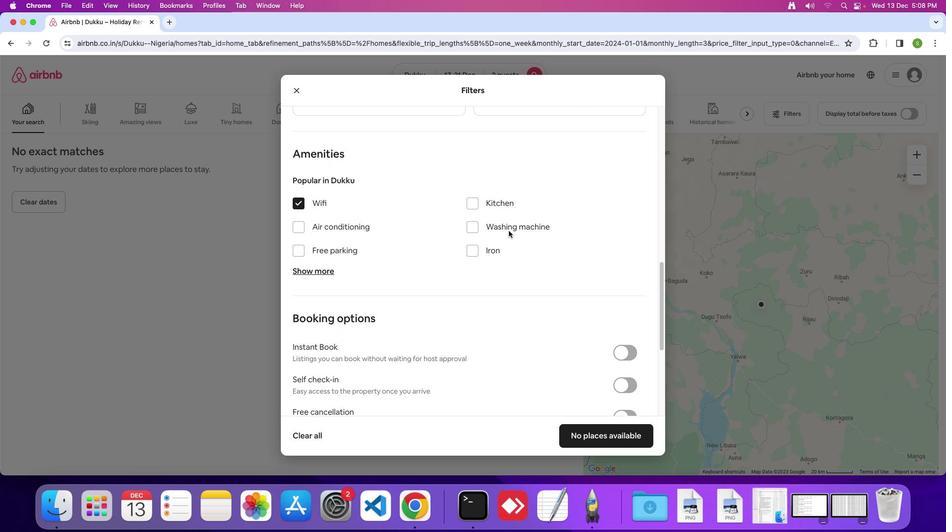 
Action: Mouse scrolled (508, 231) with delta (0, 0)
Screenshot: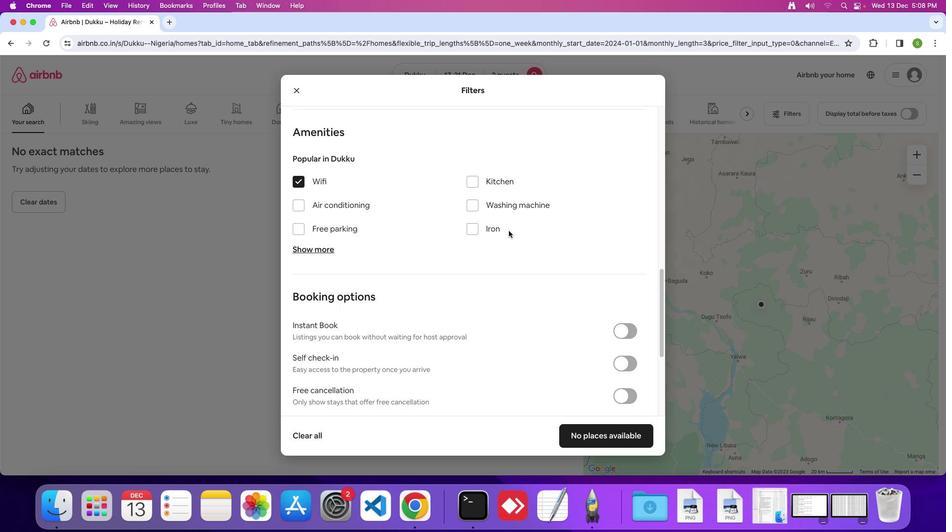 
Action: Mouse scrolled (508, 231) with delta (0, 0)
Screenshot: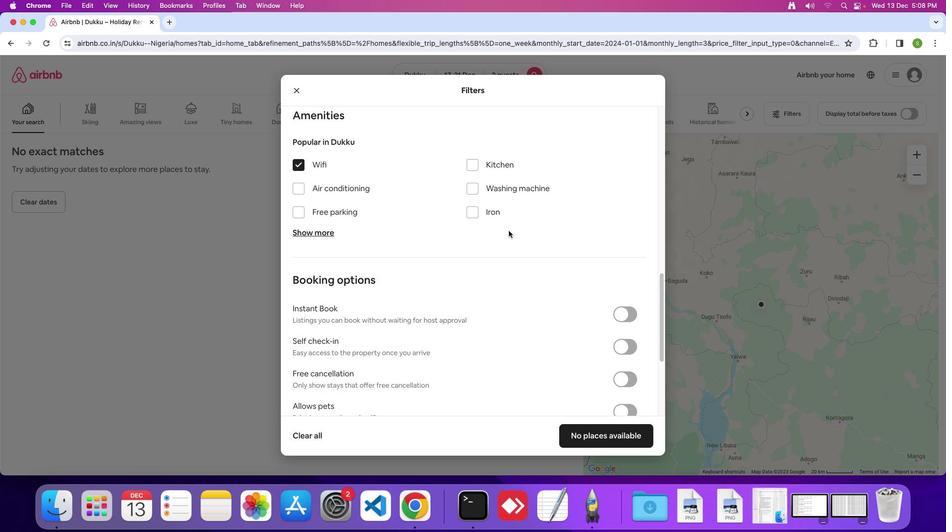 
Action: Mouse scrolled (508, 231) with delta (0, 0)
Screenshot: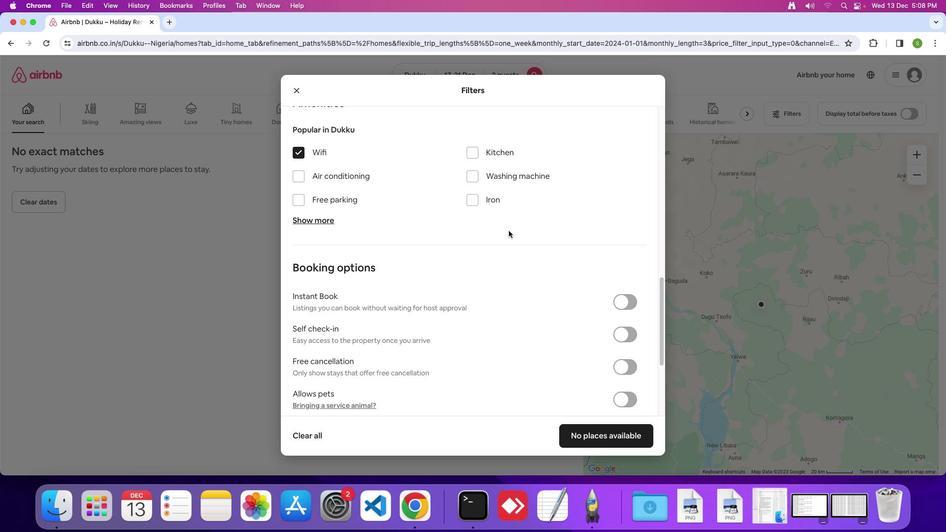 
Action: Mouse scrolled (508, 231) with delta (0, 0)
Screenshot: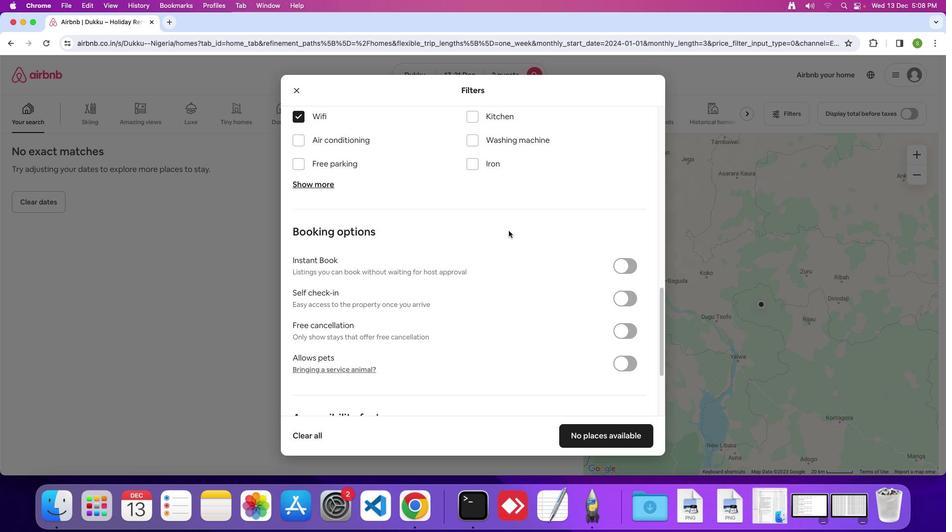 
Action: Mouse scrolled (508, 231) with delta (0, 0)
Screenshot: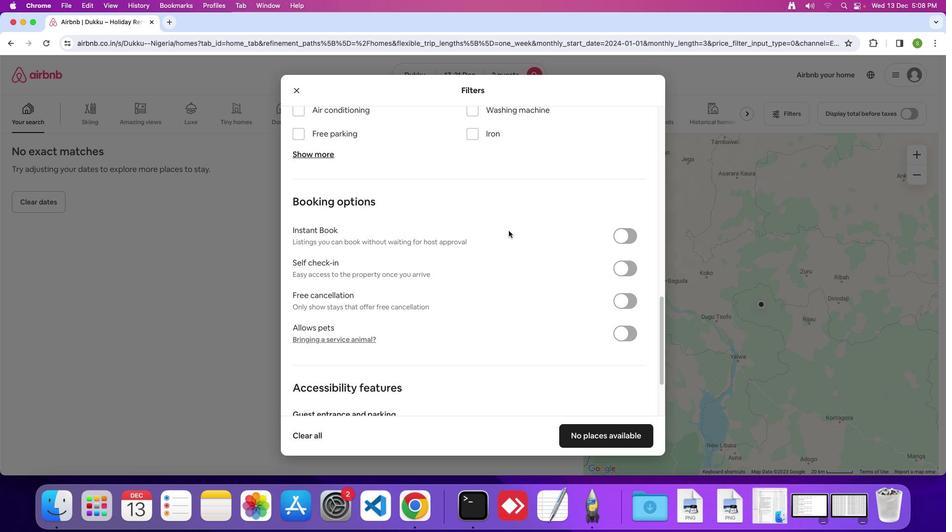 
Action: Mouse scrolled (508, 231) with delta (0, 0)
Screenshot: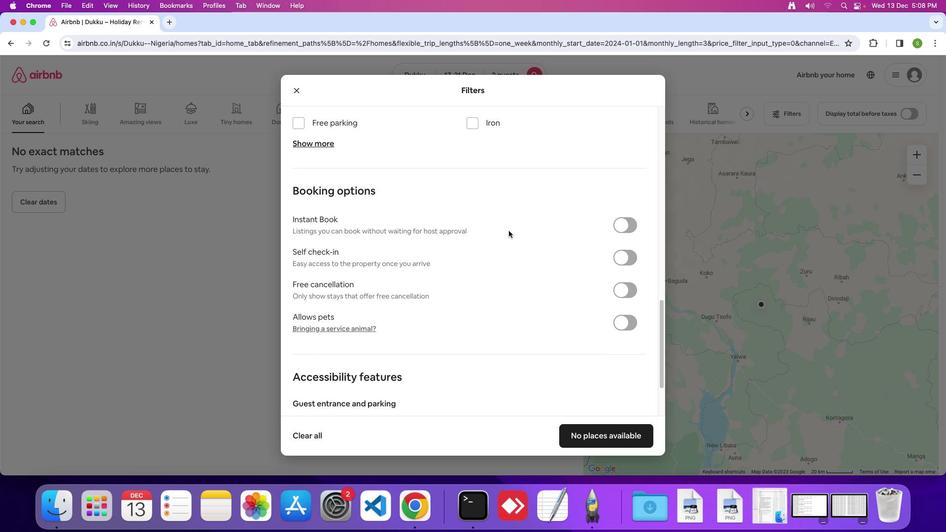 
Action: Mouse scrolled (508, 231) with delta (0, 0)
Screenshot: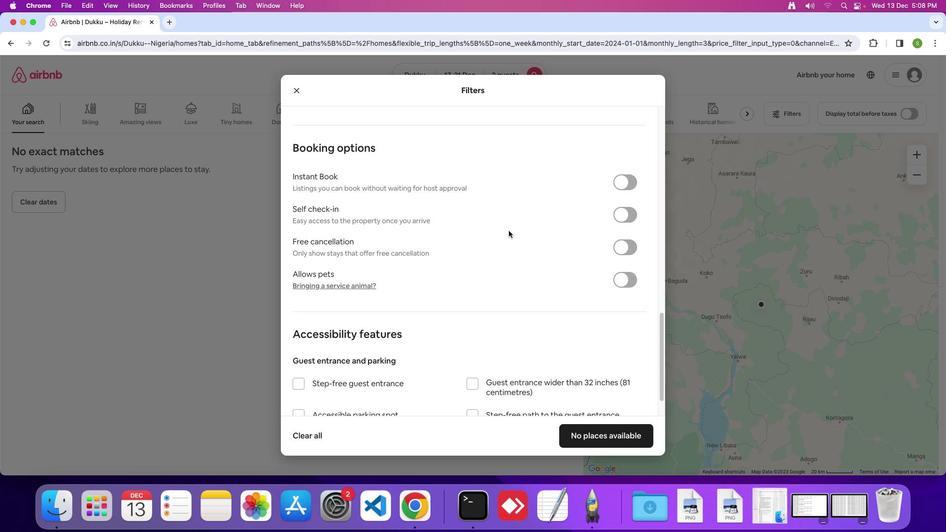 
Action: Mouse scrolled (508, 231) with delta (0, 0)
Screenshot: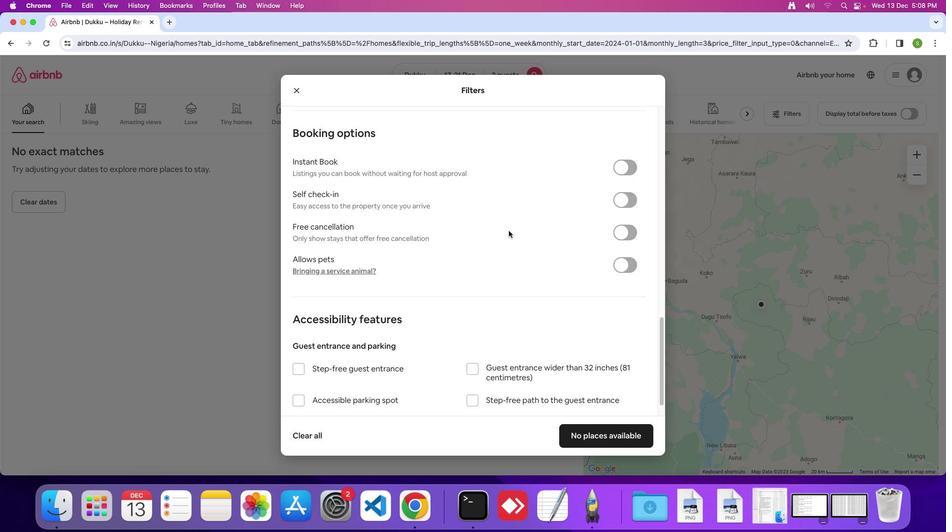 
Action: Mouse scrolled (508, 231) with delta (0, 0)
Screenshot: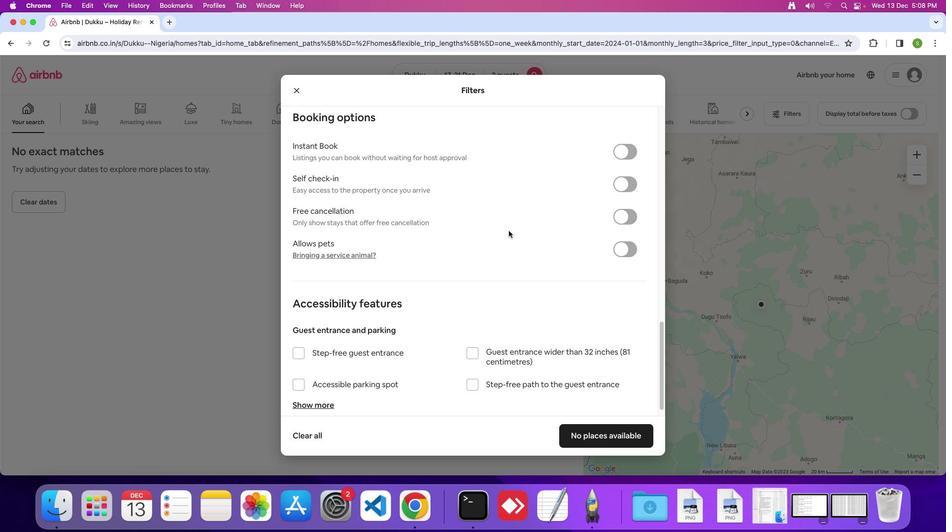 
Action: Mouse scrolled (508, 231) with delta (0, -1)
Screenshot: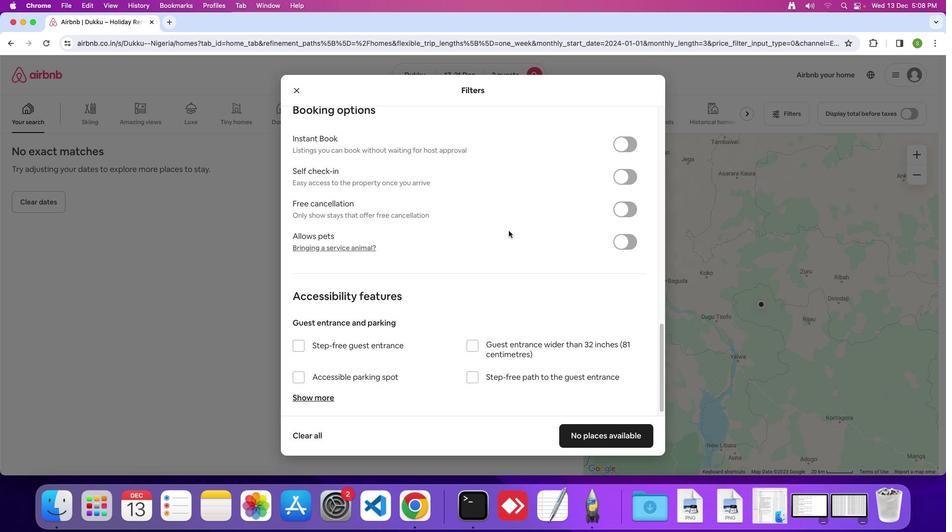 
Action: Mouse scrolled (508, 231) with delta (0, 0)
Screenshot: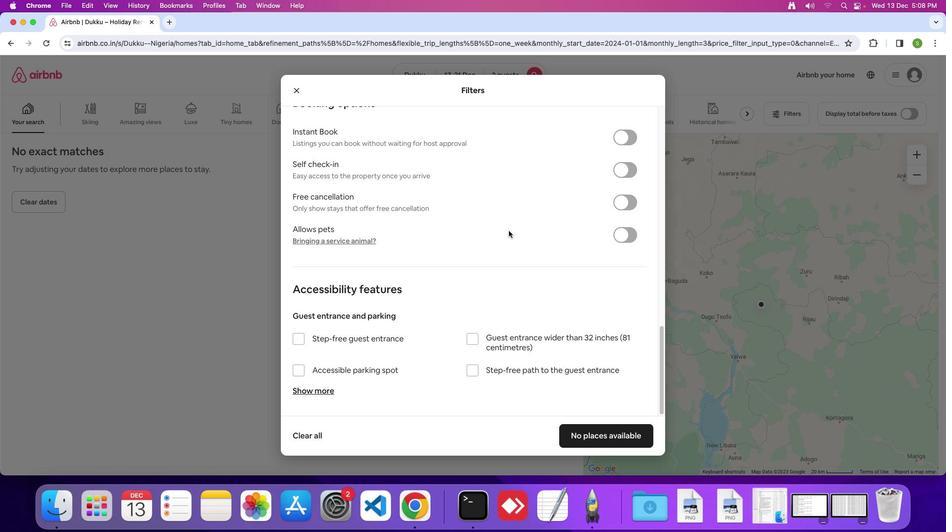
Action: Mouse scrolled (508, 231) with delta (0, 0)
Screenshot: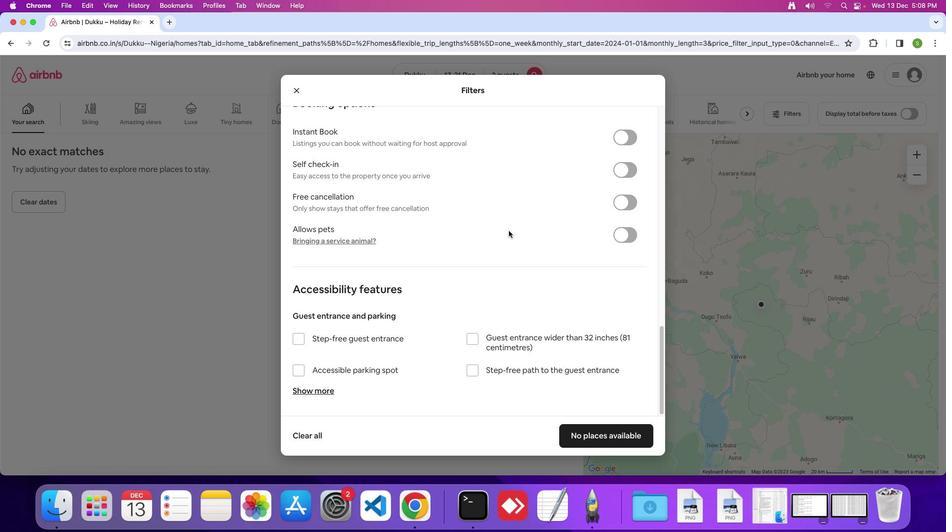 
Action: Mouse scrolled (508, 231) with delta (0, 0)
Screenshot: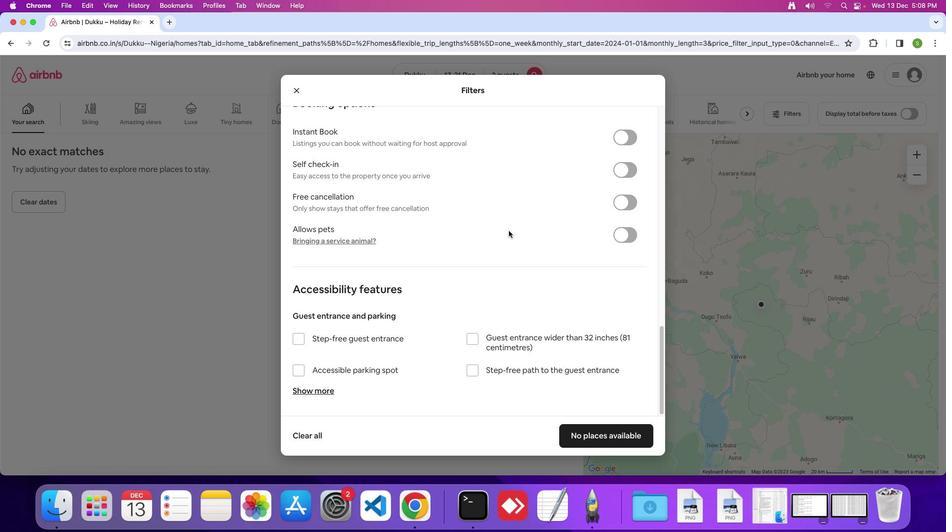 
Action: Mouse moved to (581, 433)
Screenshot: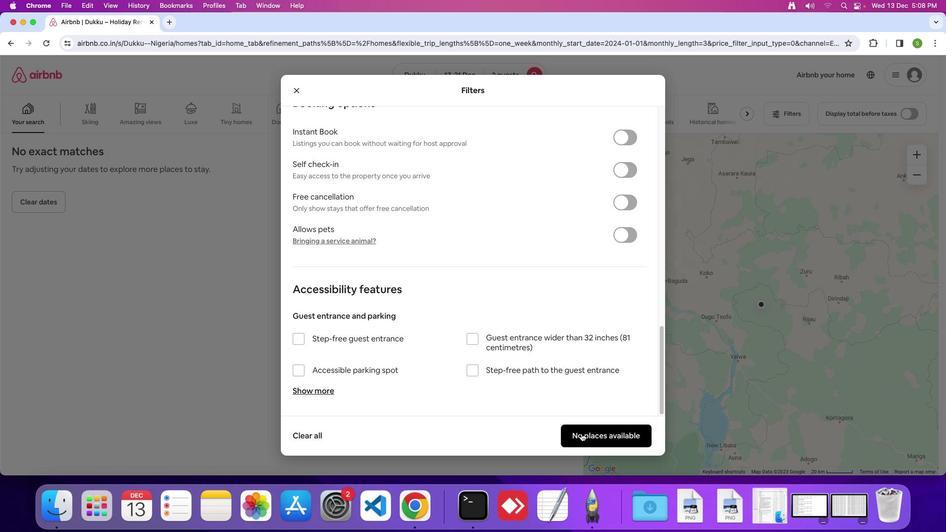 
Action: Mouse pressed left at (581, 433)
Screenshot: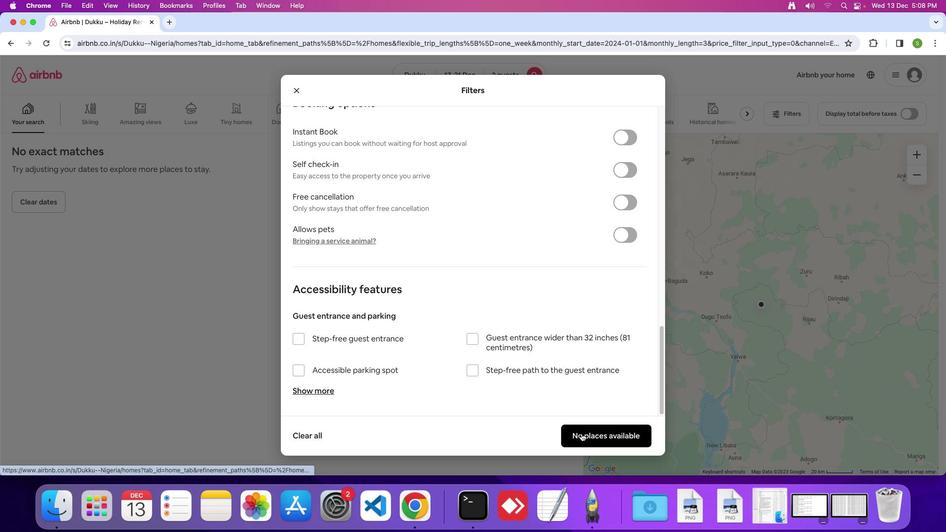 
Action: Mouse moved to (447, 288)
Screenshot: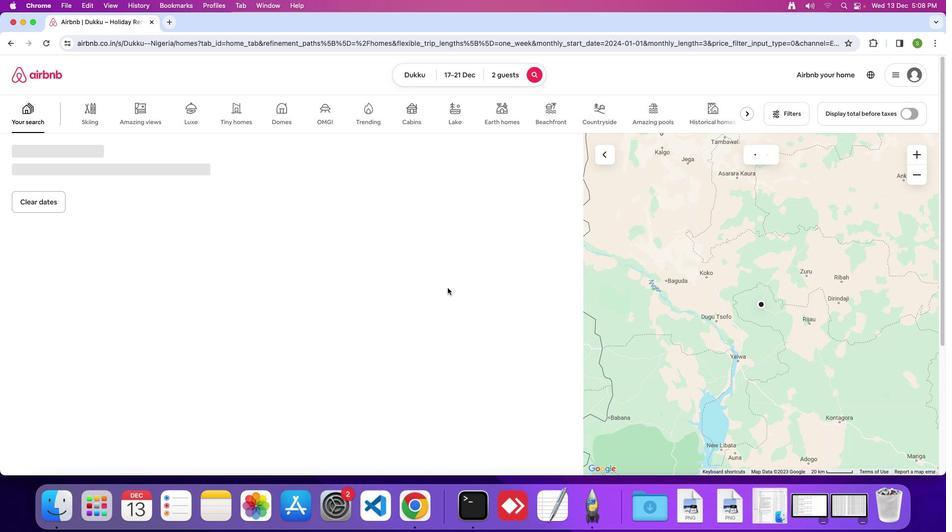 
